 Task: Compose an email with the signature Jenna Lewis with the subject Confirmation of a promotion and the message As a heads up, we will need to reschedule the meeting for next week due to scheduling conflicts. from softage.5@softage.net to softage.1@softage.net, select the message and change font size to huge, align the email to right Send the email. Finally, move the email from Sent Items to the label Scholarship information
Action: Mouse moved to (102, 106)
Screenshot: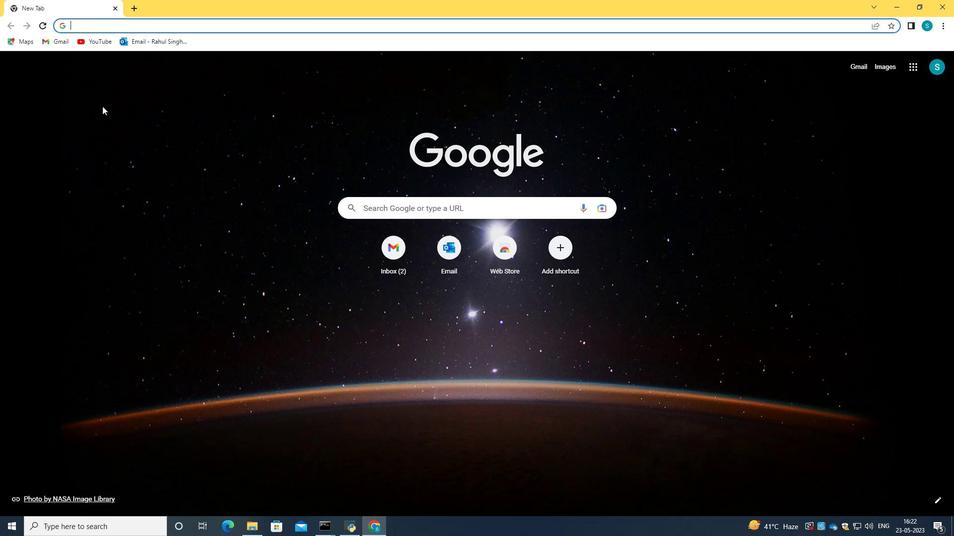 
Action: Key pressed <Key.cmd>
Screenshot: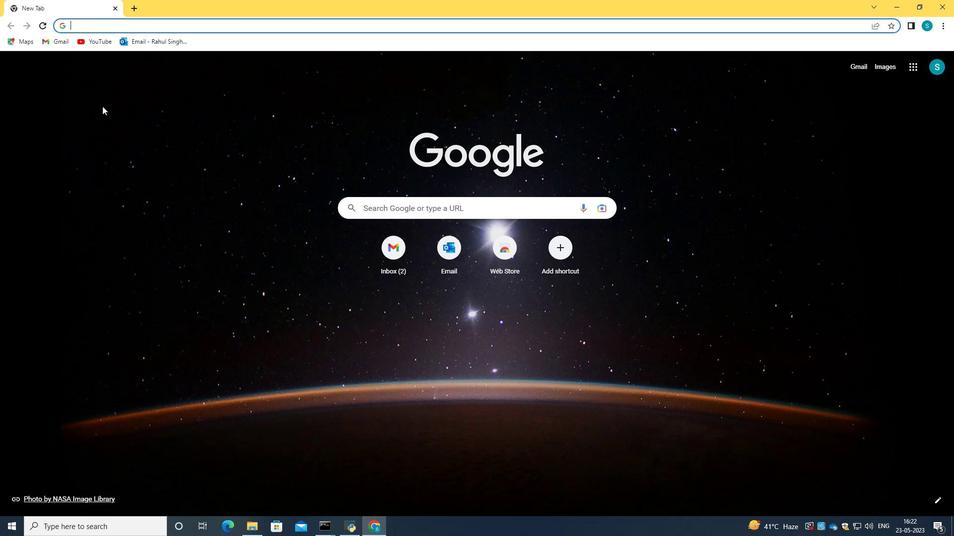 
Action: Mouse moved to (261, 97)
Screenshot: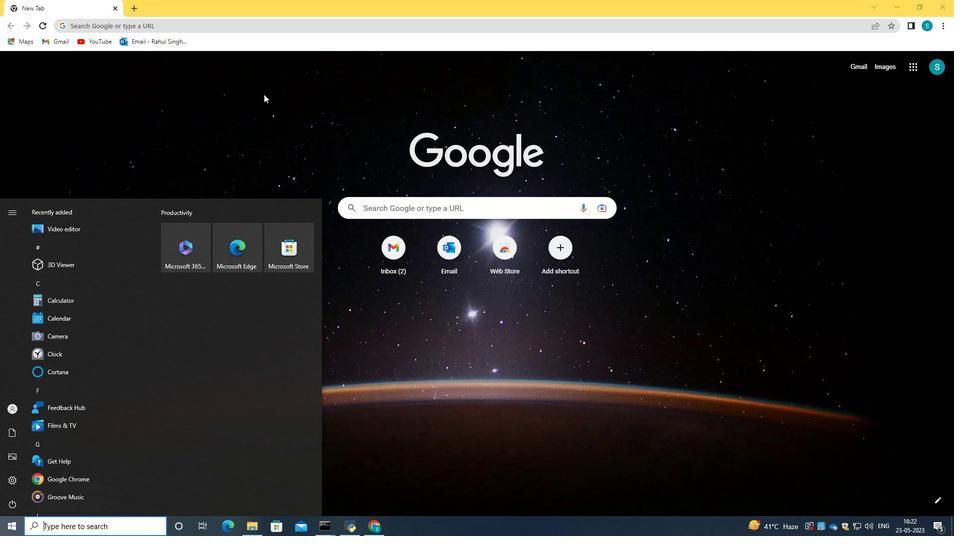 
Action: Mouse pressed left at (263, 95)
Screenshot: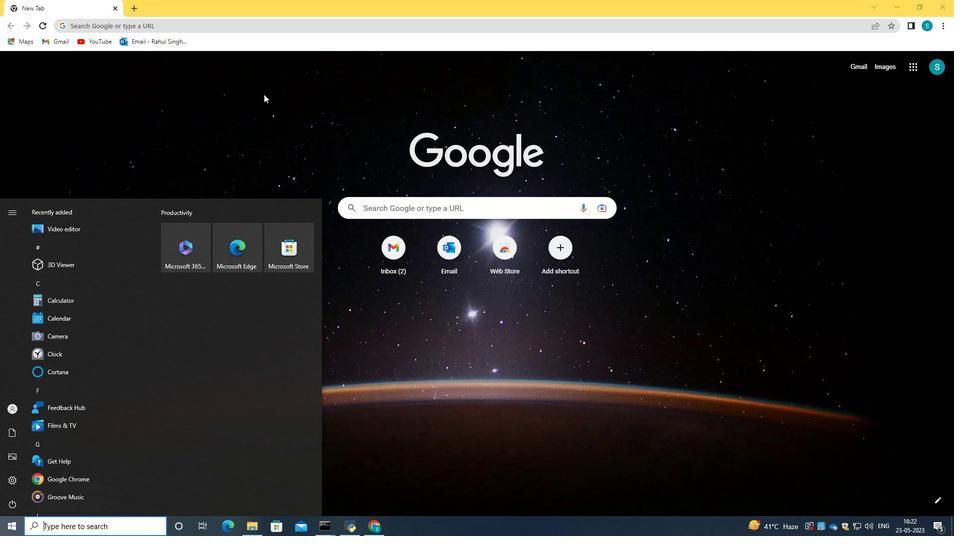 
Action: Mouse moved to (61, 37)
Screenshot: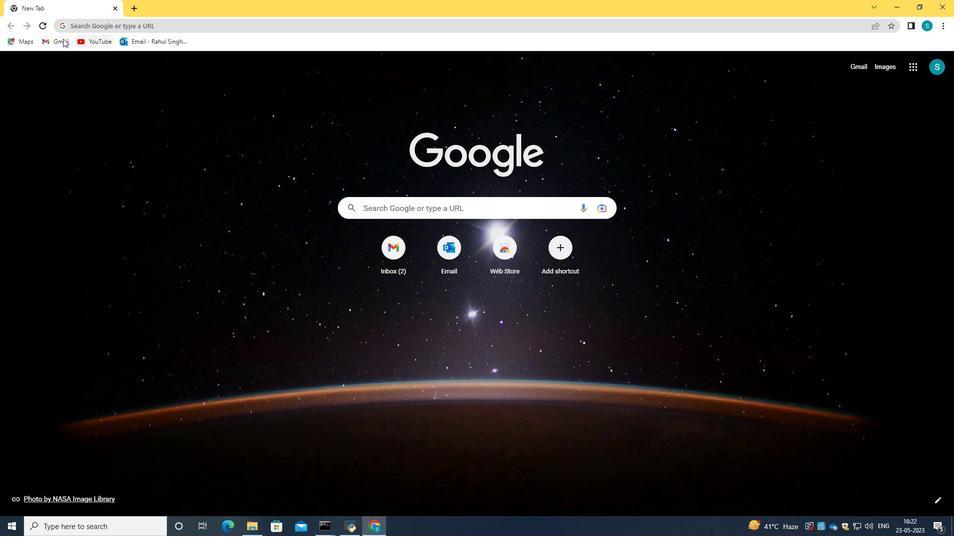 
Action: Mouse pressed left at (61, 37)
Screenshot: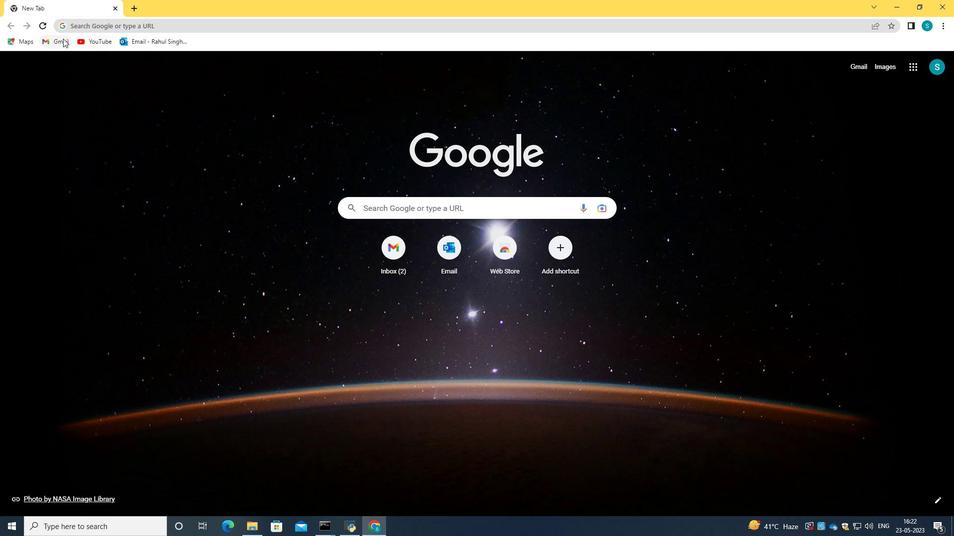 
Action: Mouse moved to (482, 158)
Screenshot: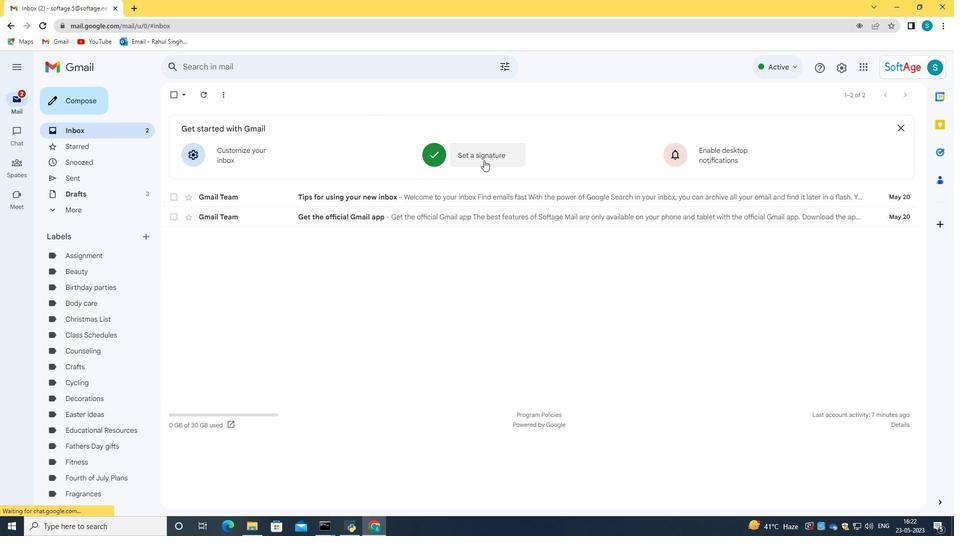 
Action: Mouse pressed left at (482, 158)
Screenshot: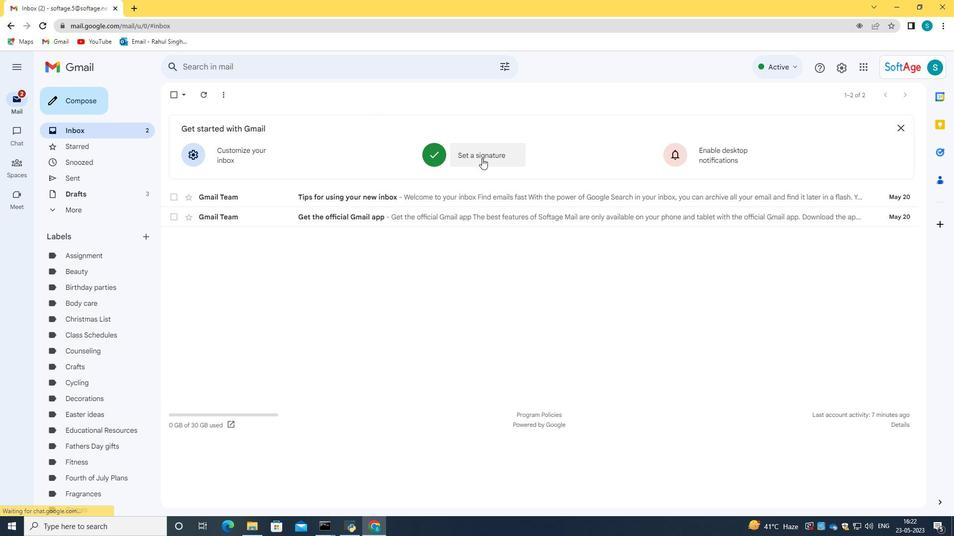 
Action: Mouse moved to (503, 239)
Screenshot: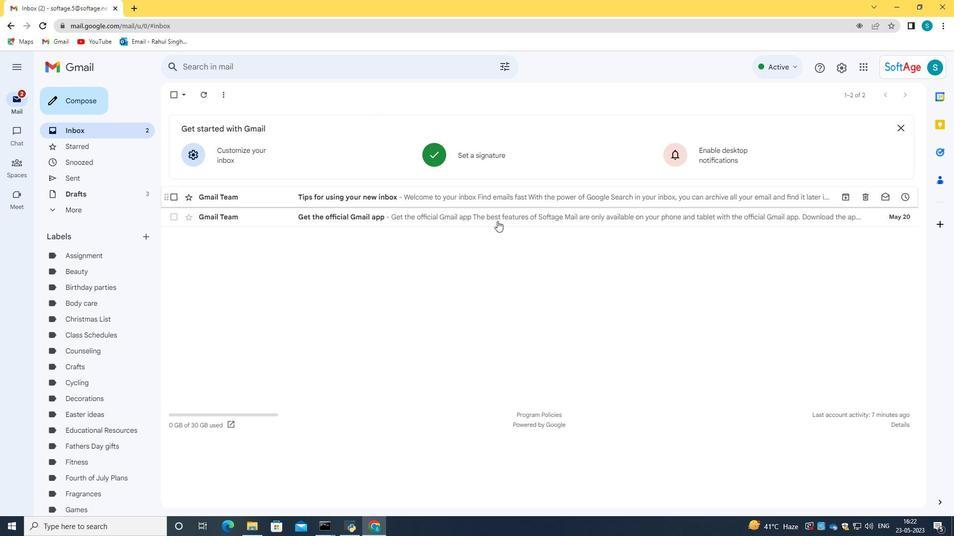 
Action: Mouse scrolled (503, 238) with delta (0, 0)
Screenshot: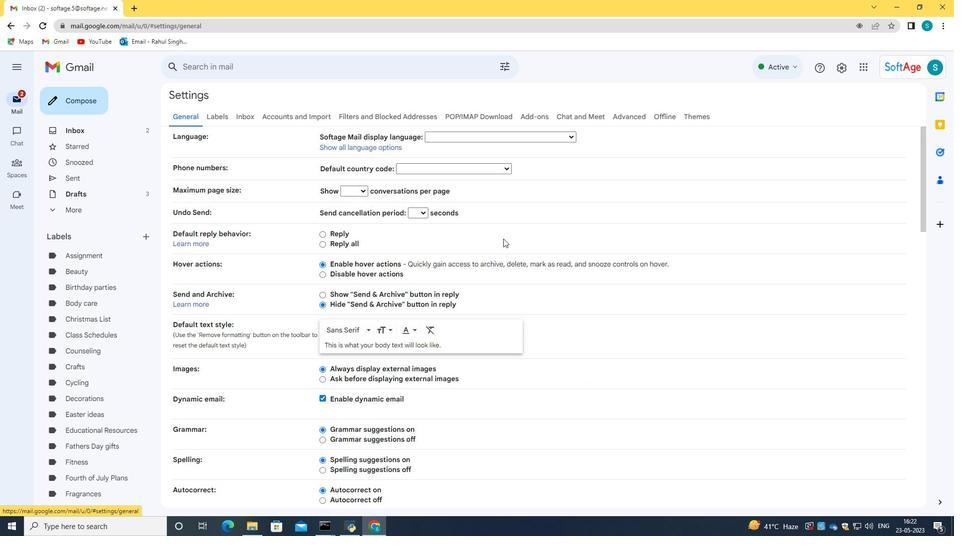 
Action: Mouse scrolled (503, 238) with delta (0, 0)
Screenshot: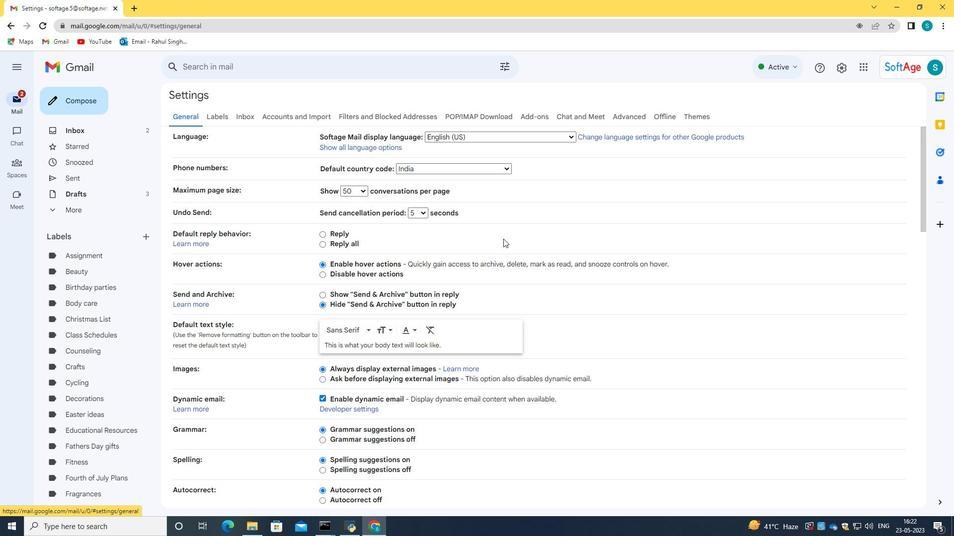 
Action: Mouse scrolled (503, 238) with delta (0, 0)
Screenshot: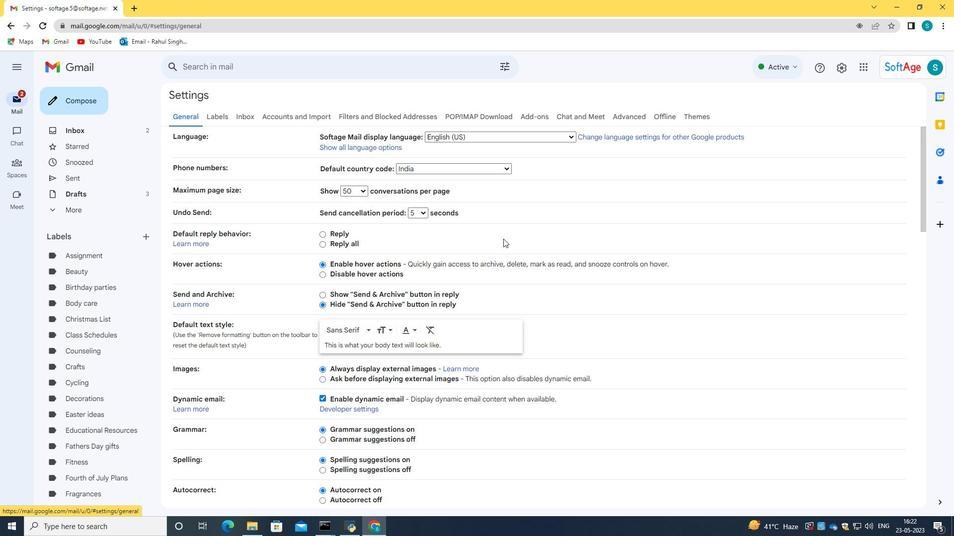 
Action: Mouse scrolled (503, 238) with delta (0, 0)
Screenshot: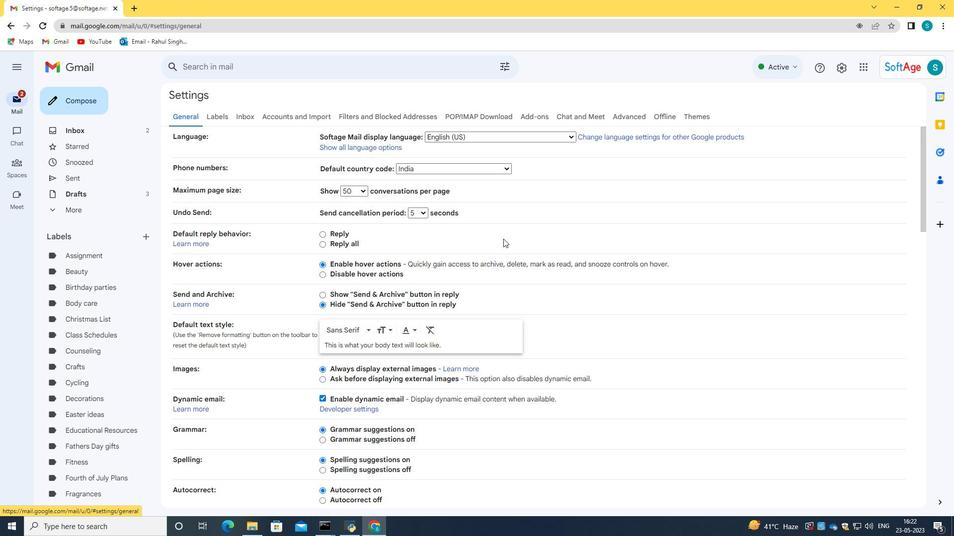 
Action: Mouse scrolled (503, 238) with delta (0, 0)
Screenshot: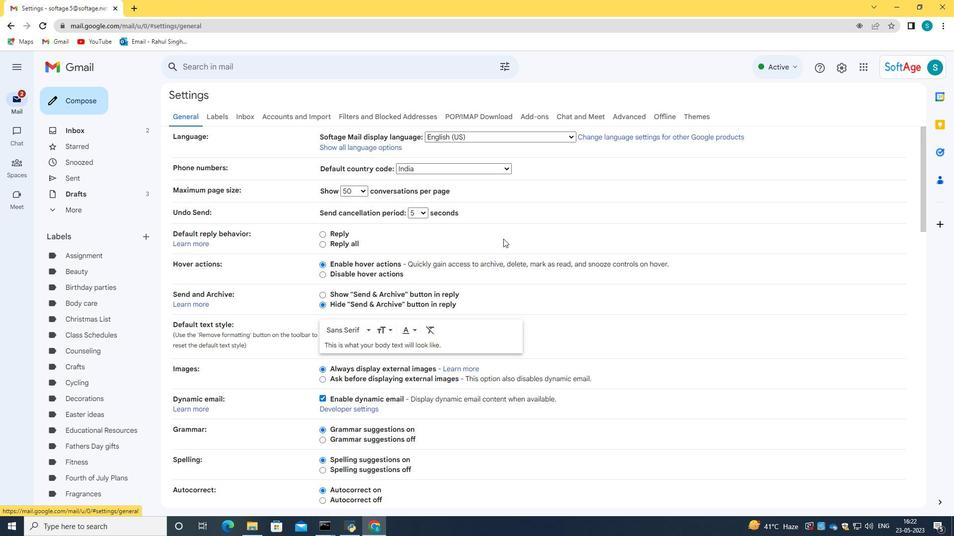 
Action: Mouse scrolled (503, 238) with delta (0, 0)
Screenshot: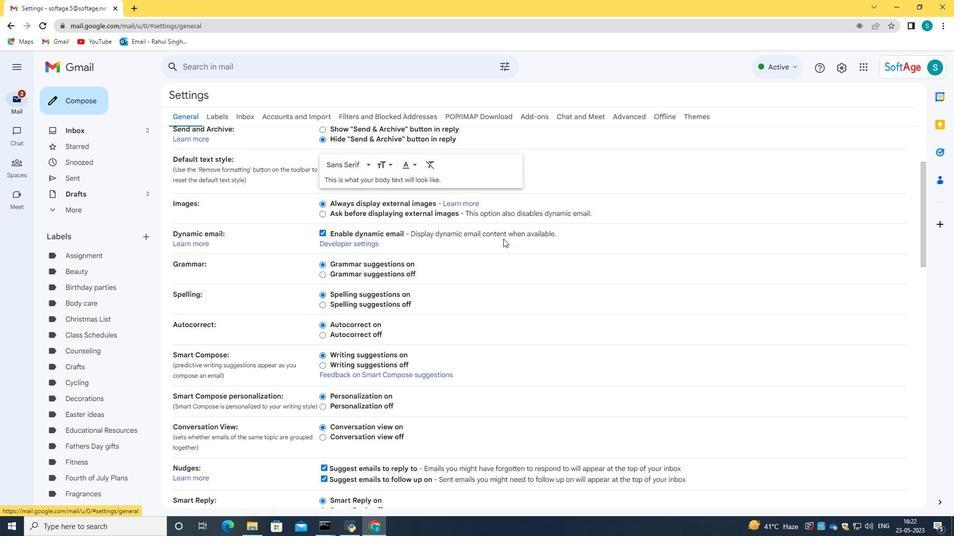 
Action: Mouse scrolled (503, 238) with delta (0, 0)
Screenshot: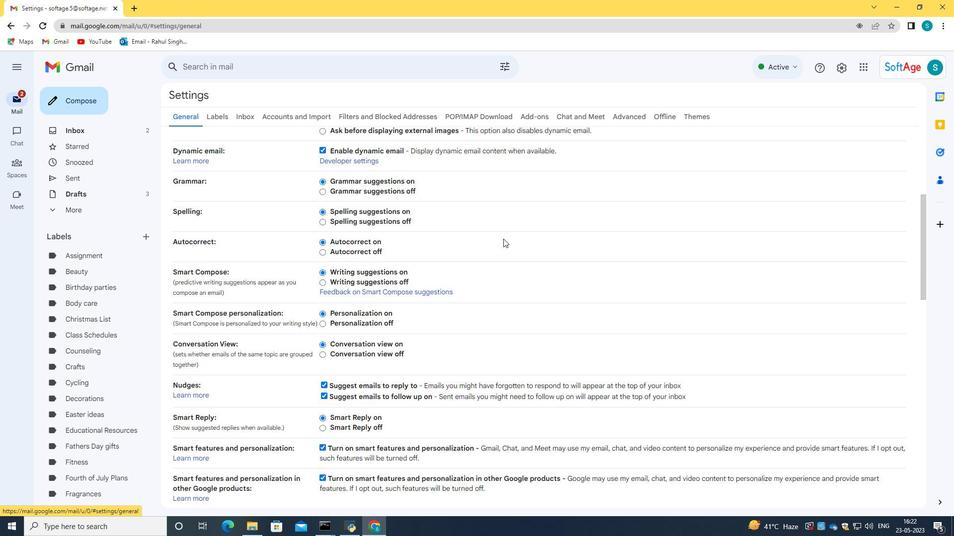 
Action: Mouse scrolled (503, 238) with delta (0, 0)
Screenshot: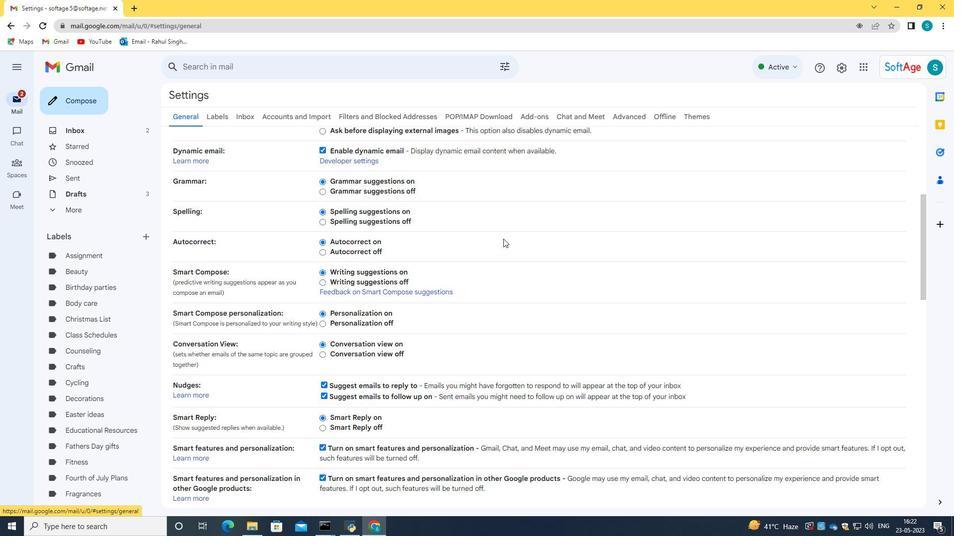
Action: Mouse scrolled (503, 238) with delta (0, 0)
Screenshot: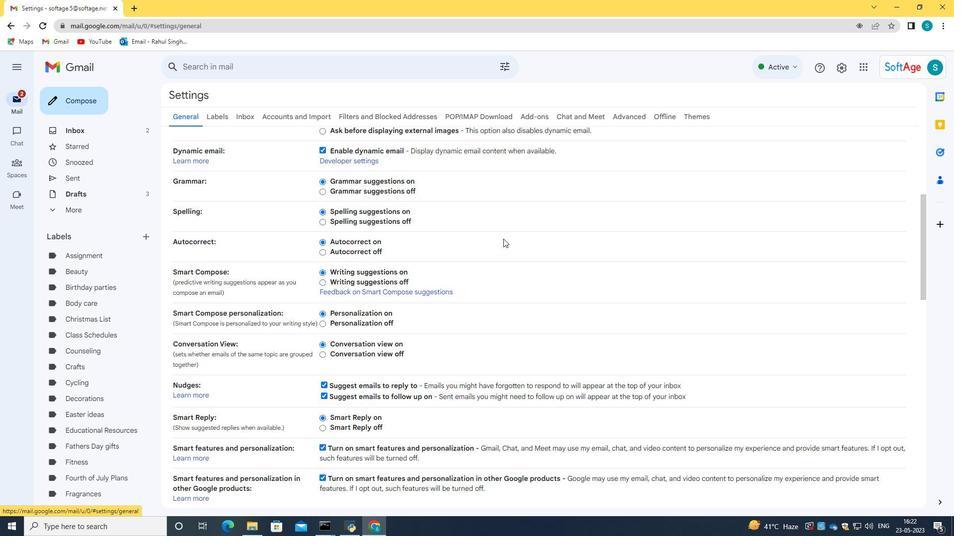 
Action: Mouse scrolled (503, 238) with delta (0, 0)
Screenshot: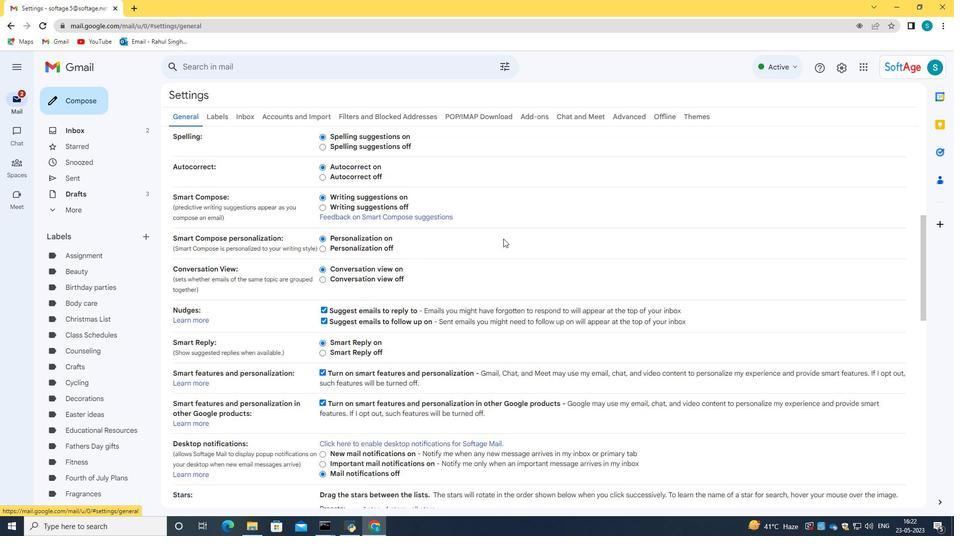 
Action: Mouse scrolled (503, 238) with delta (0, 0)
Screenshot: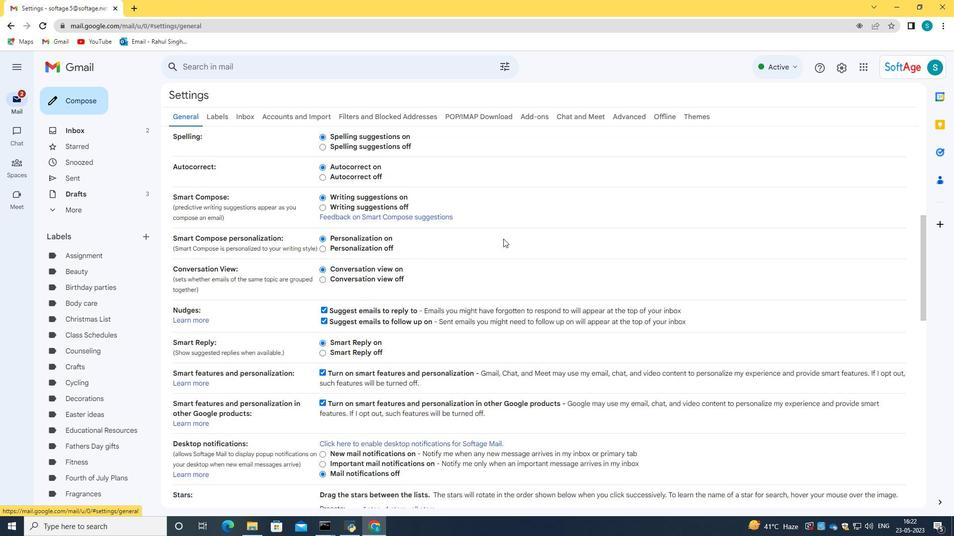 
Action: Mouse scrolled (503, 238) with delta (0, 0)
Screenshot: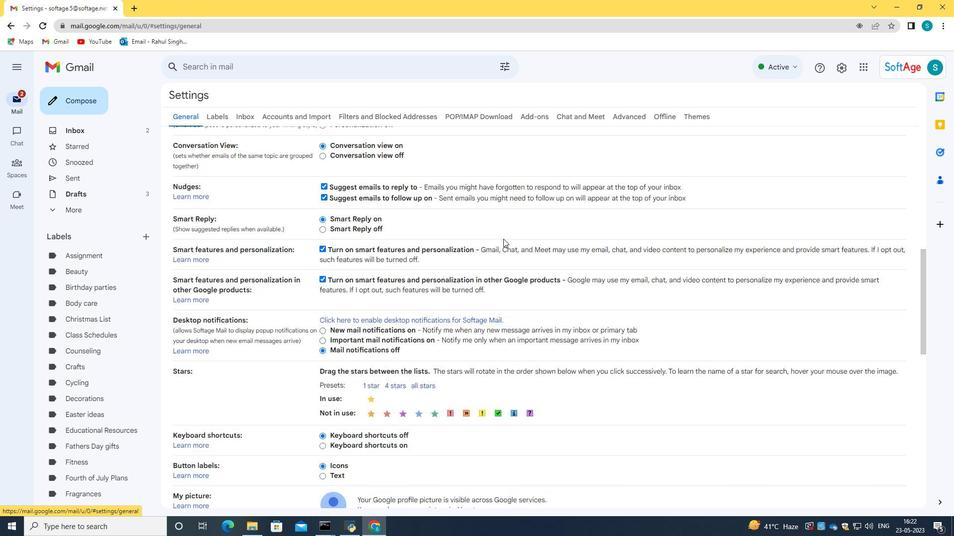 
Action: Mouse moved to (450, 452)
Screenshot: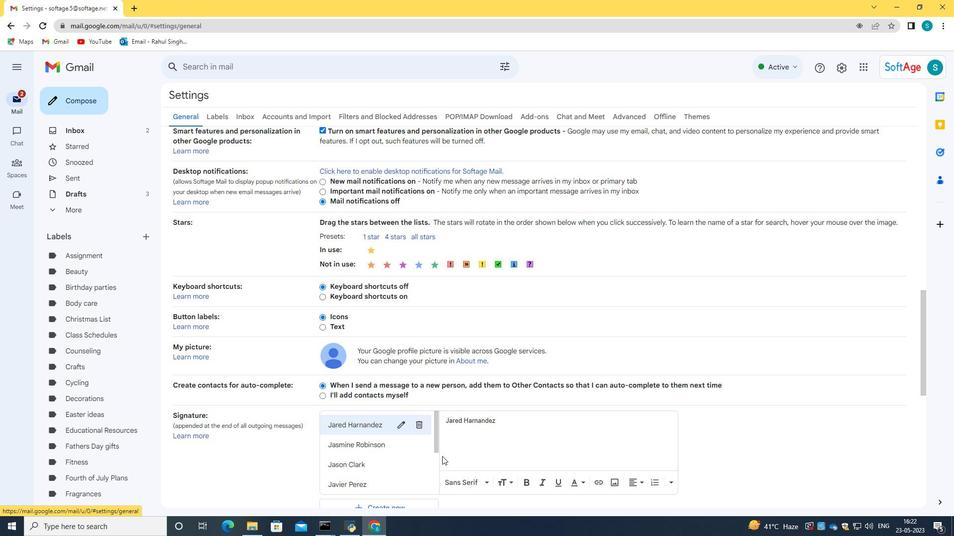 
Action: Mouse scrolled (450, 451) with delta (0, 0)
Screenshot: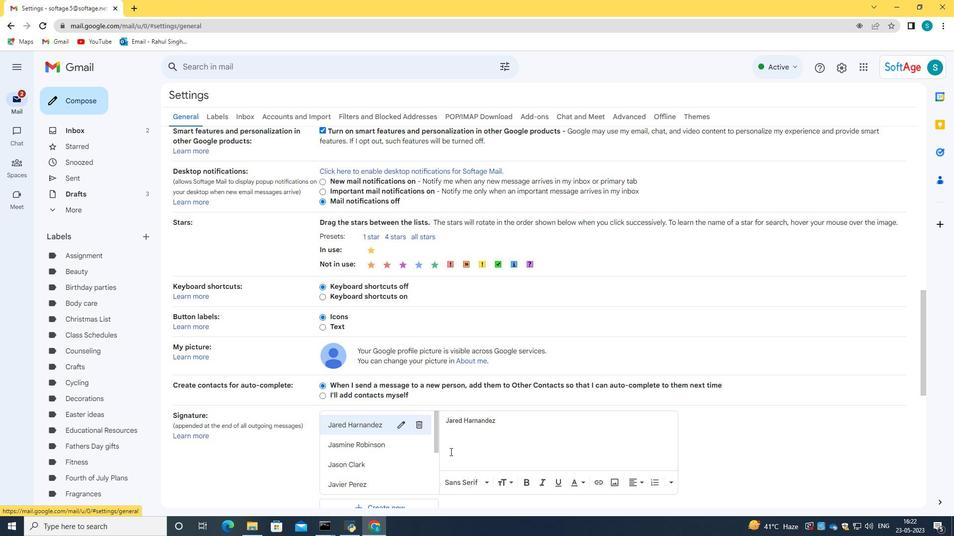 
Action: Mouse moved to (395, 457)
Screenshot: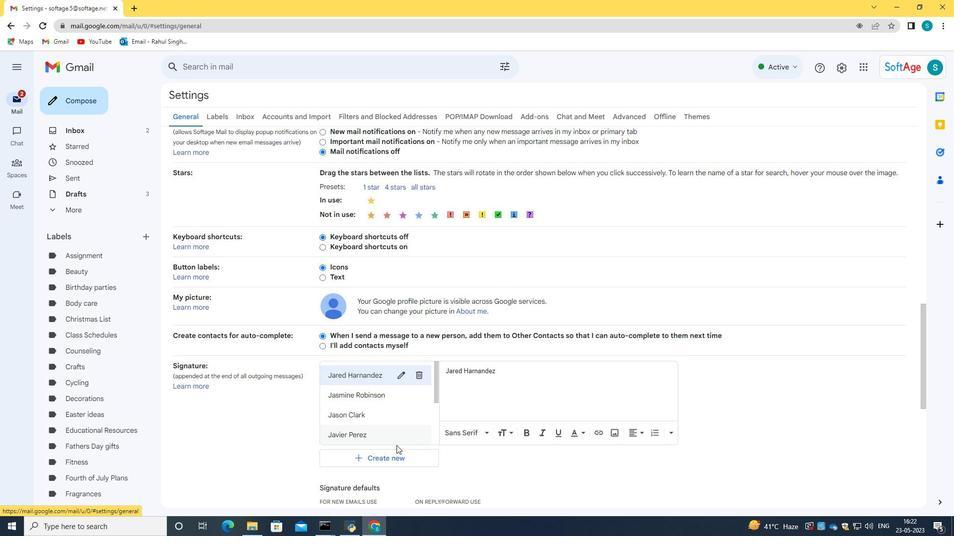 
Action: Mouse pressed left at (395, 457)
Screenshot: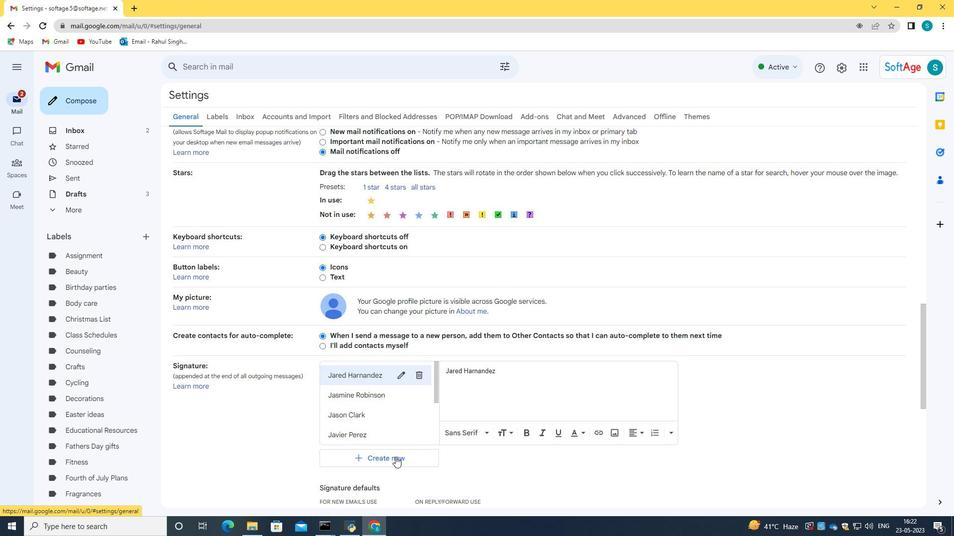 
Action: Mouse moved to (466, 281)
Screenshot: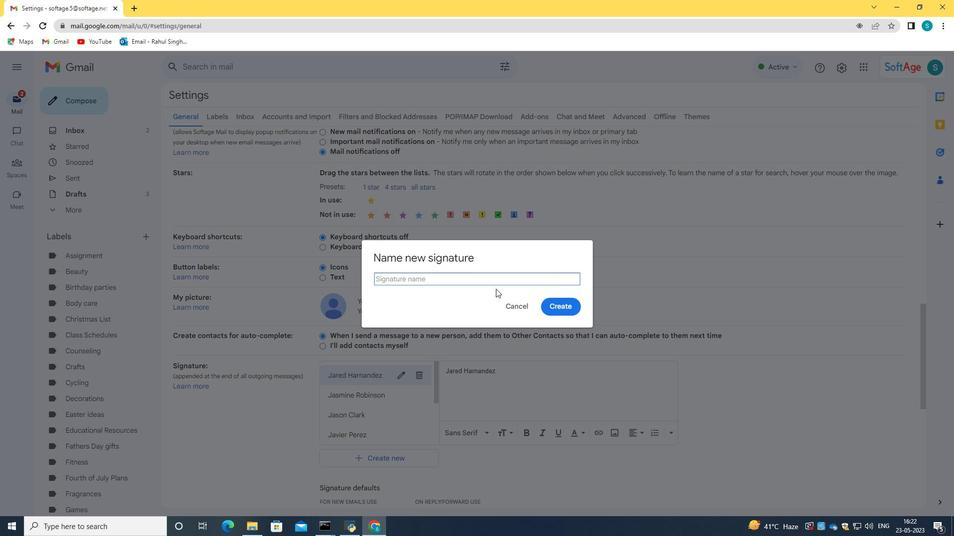 
Action: Key pressed <Key.caps_lock>J<Key.caps_lock>enna<Key.space><Key.caps_lock>L<Key.caps_lock>ewis
Screenshot: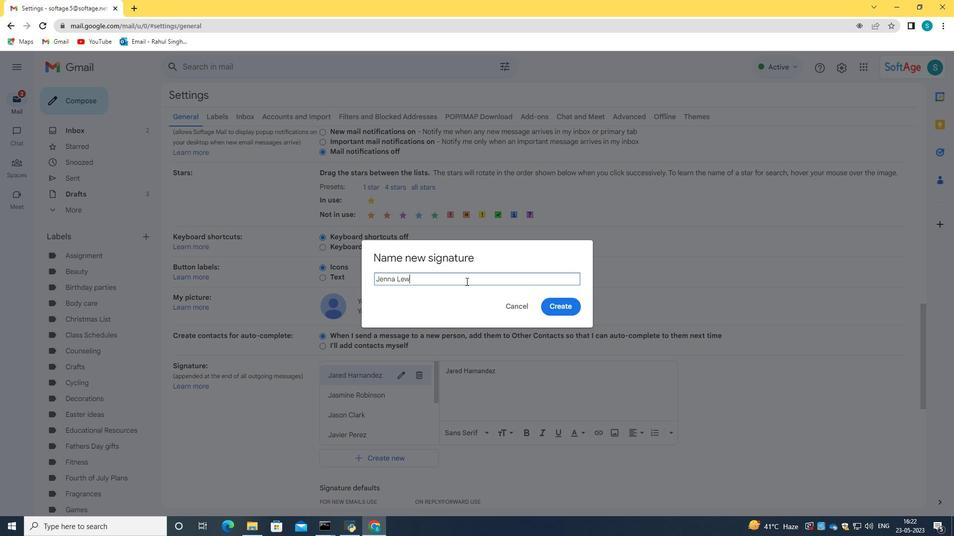 
Action: Mouse moved to (573, 310)
Screenshot: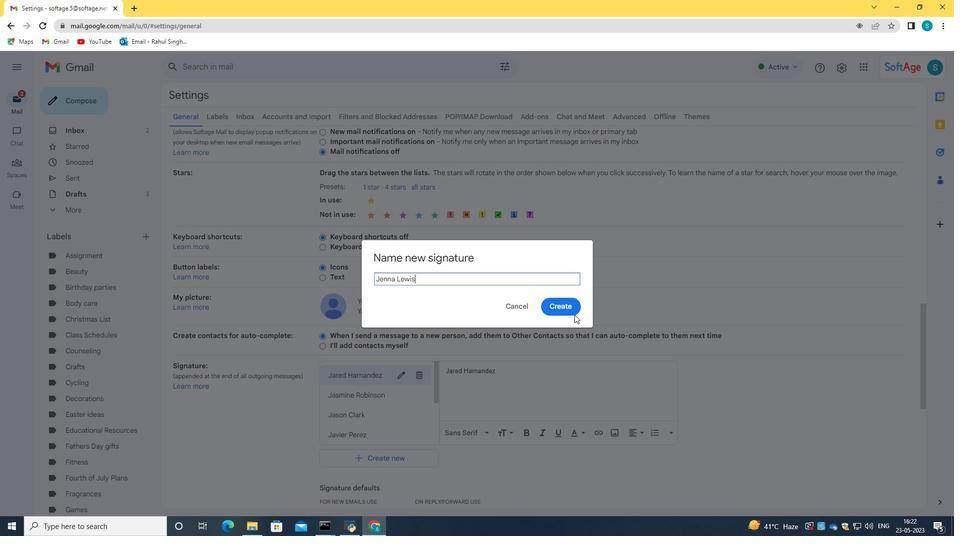 
Action: Mouse pressed left at (573, 310)
Screenshot: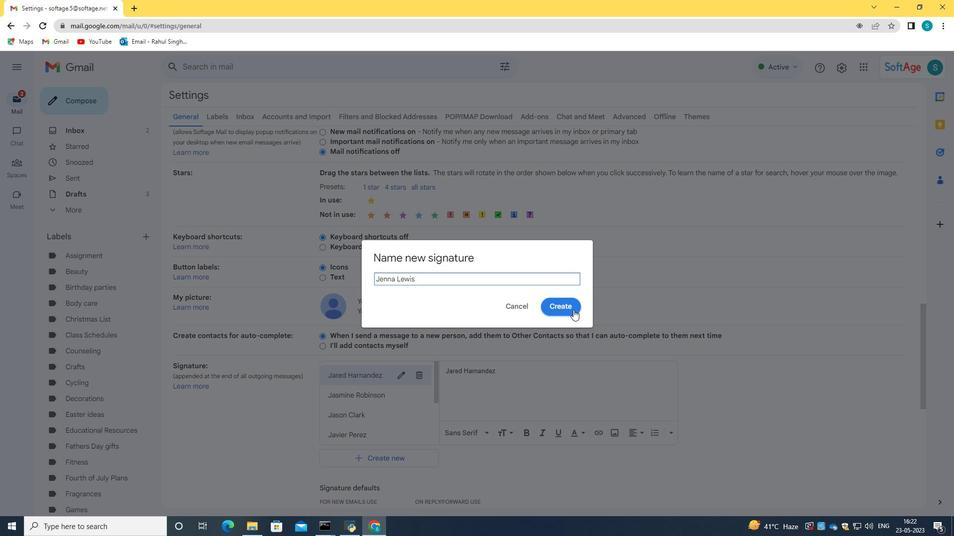 
Action: Mouse moved to (501, 377)
Screenshot: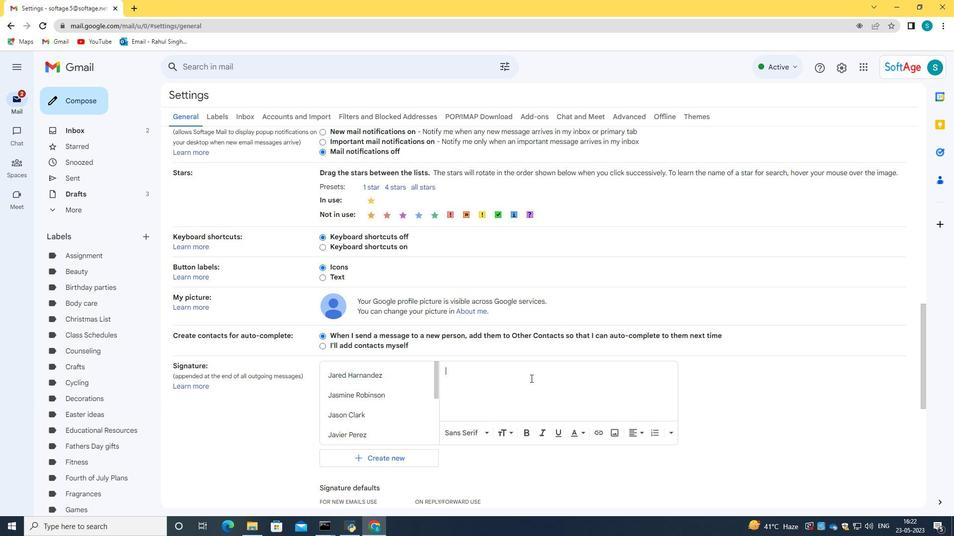 
Action: Mouse pressed left at (501, 377)
Screenshot: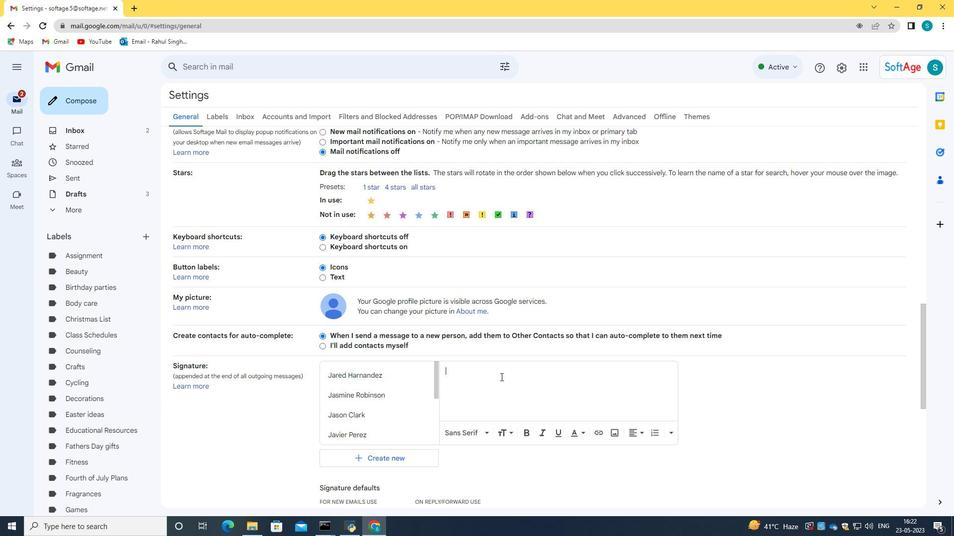 
Action: Key pressed <Key.caps_lock>J<Key.caps_lock>enna<Key.space><Key.caps_lock>L<Key.caps_lock>ewis
Screenshot: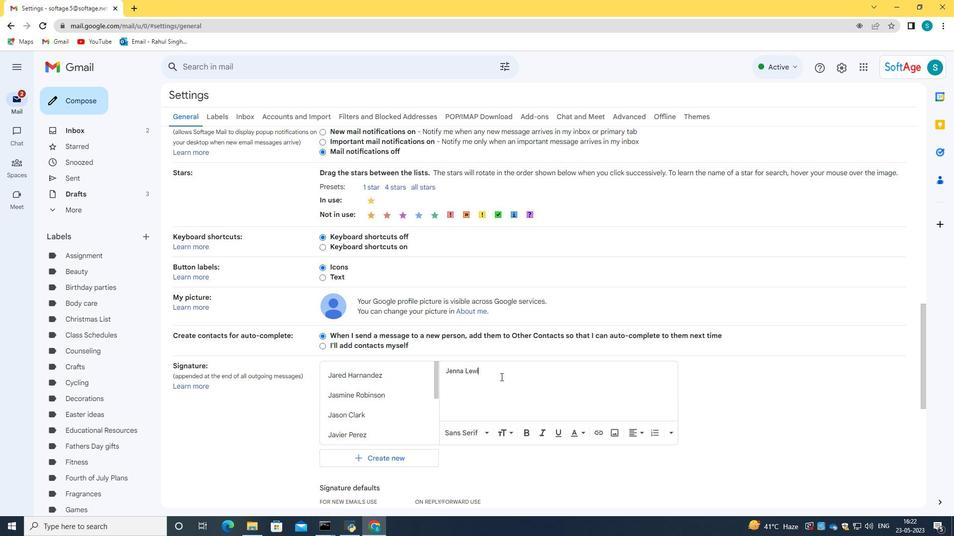 
Action: Mouse moved to (508, 376)
Screenshot: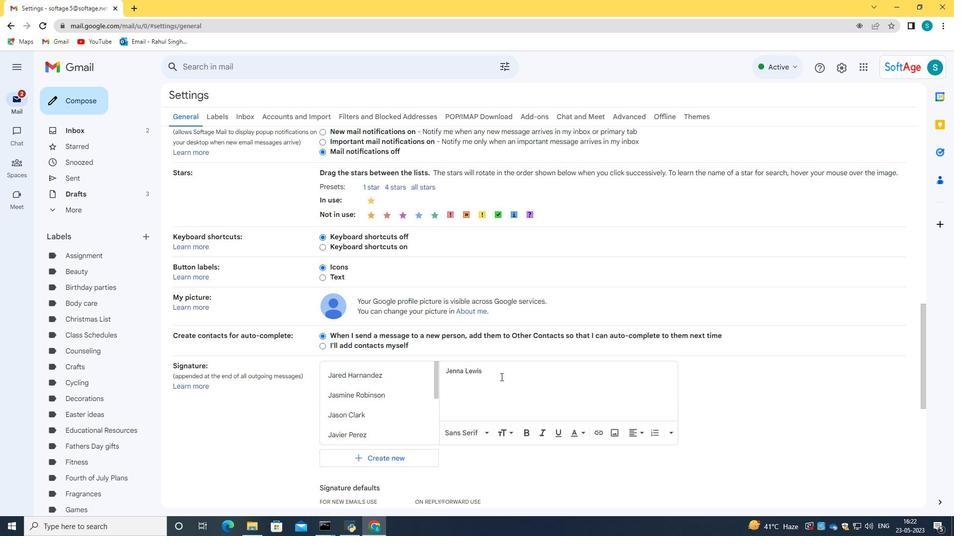 
Action: Mouse scrolled (508, 375) with delta (0, 0)
Screenshot: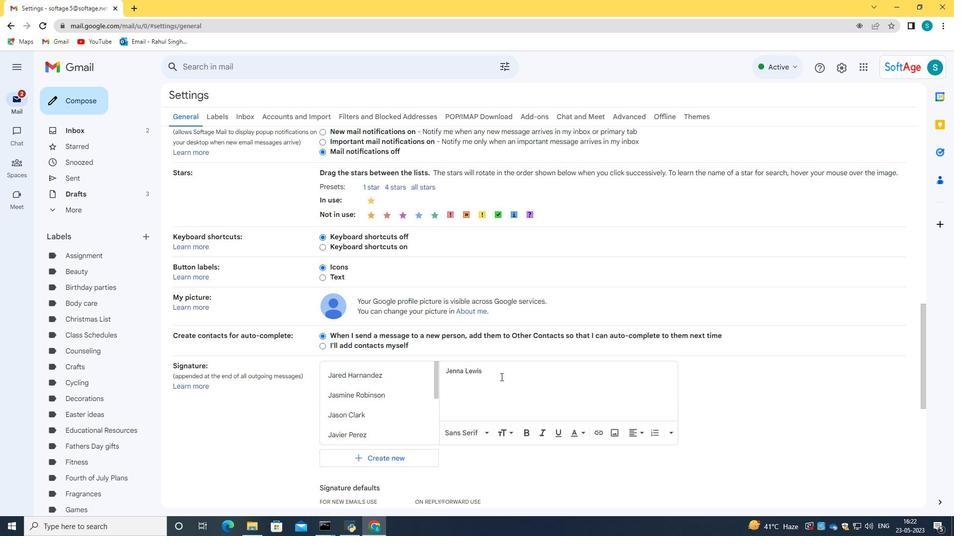 
Action: Mouse scrolled (508, 375) with delta (0, 0)
Screenshot: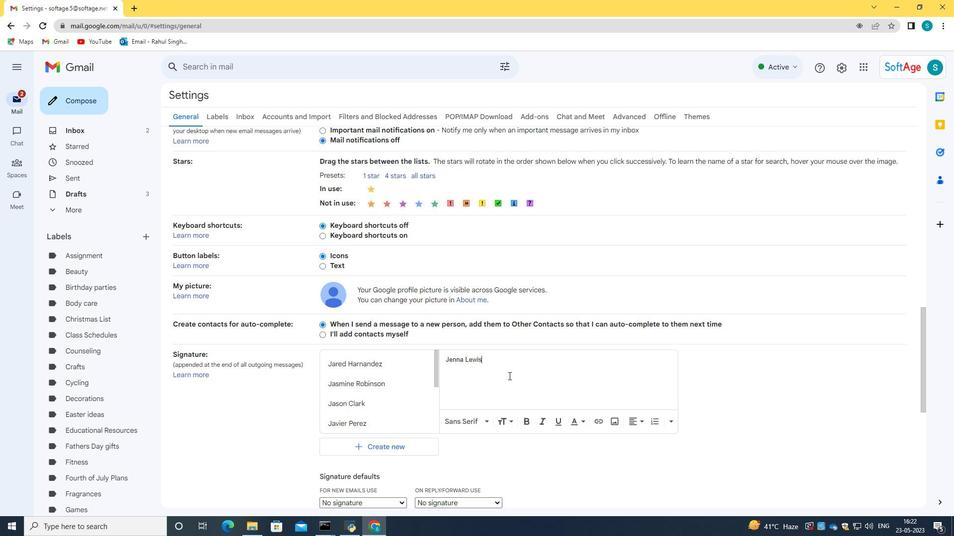 
Action: Mouse scrolled (508, 375) with delta (0, 0)
Screenshot: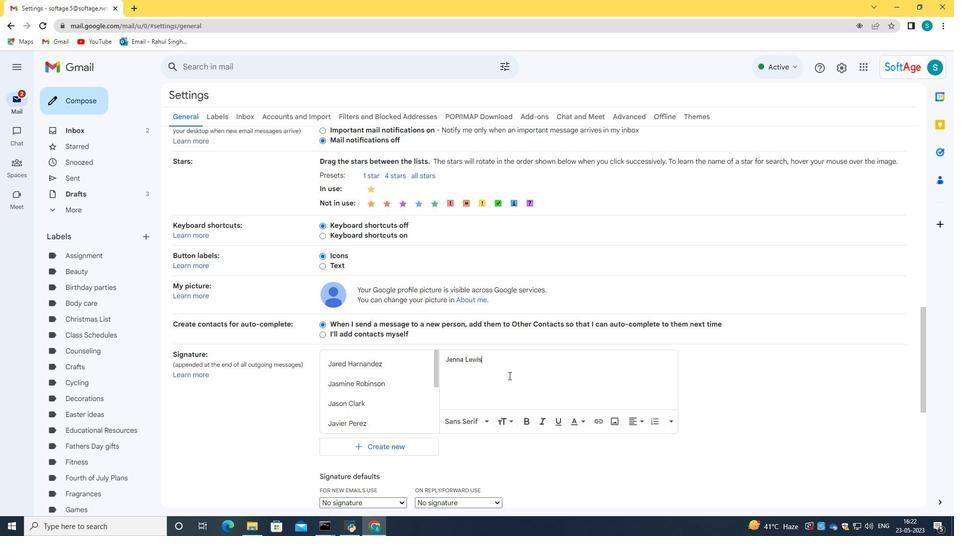 
Action: Mouse scrolled (508, 375) with delta (0, 0)
Screenshot: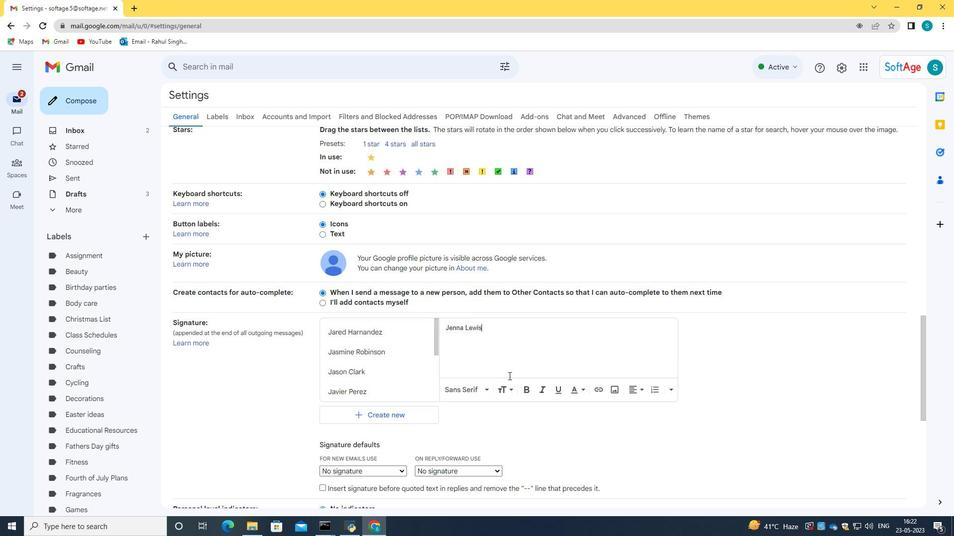 
Action: Mouse scrolled (508, 375) with delta (0, 0)
Screenshot: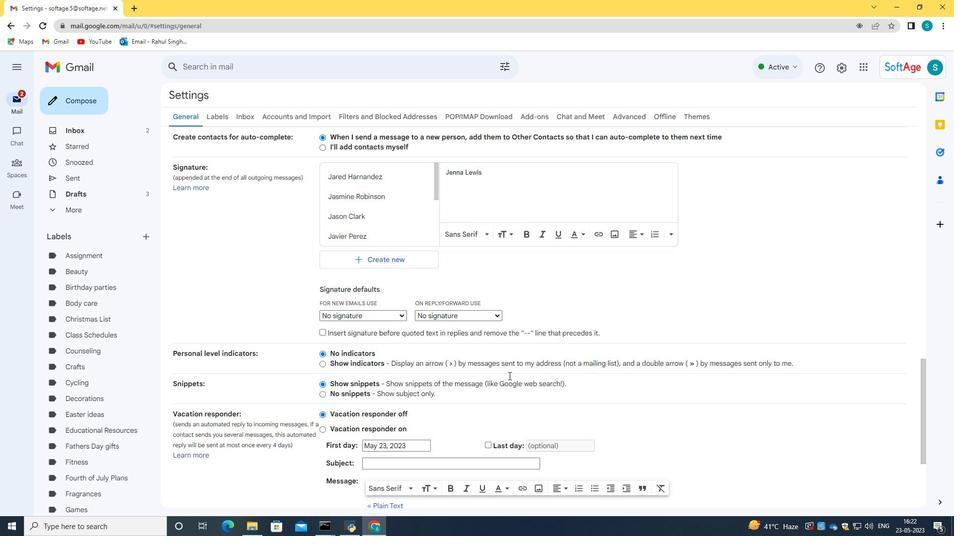 
Action: Mouse scrolled (508, 375) with delta (0, 0)
Screenshot: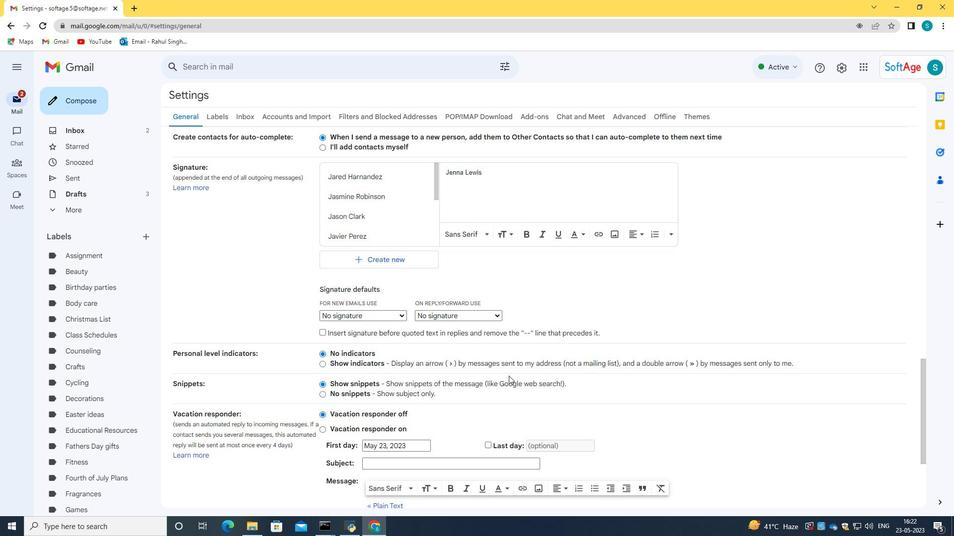 
Action: Mouse scrolled (508, 375) with delta (0, 0)
Screenshot: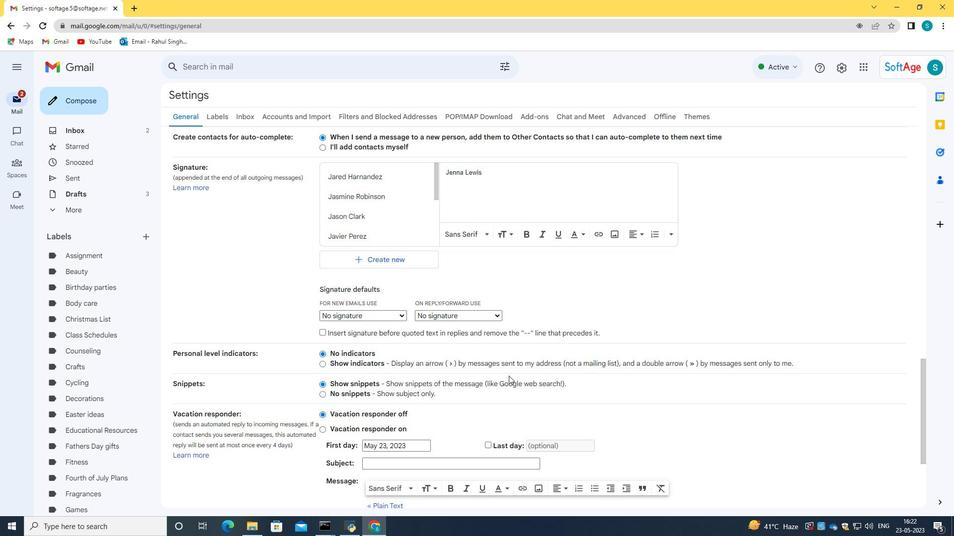
Action: Mouse moved to (520, 464)
Screenshot: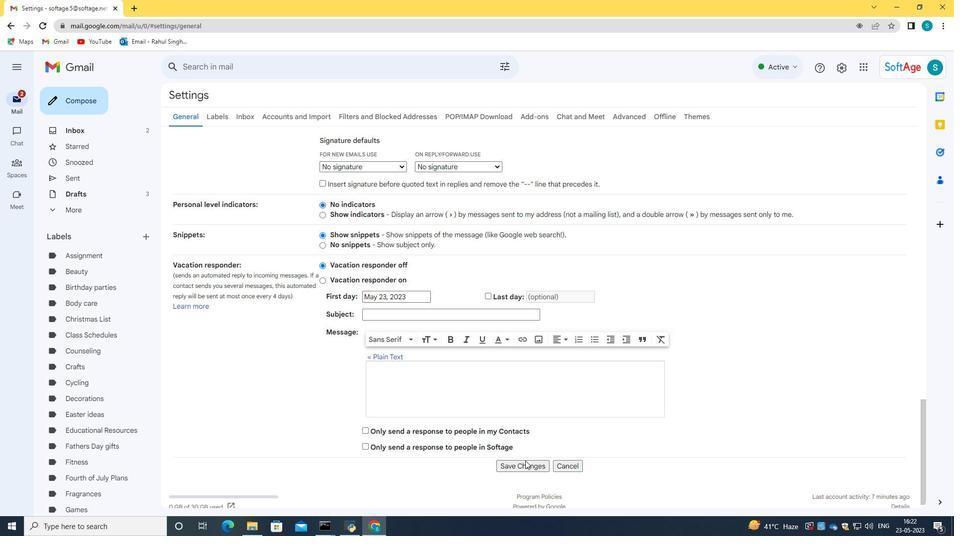 
Action: Mouse pressed left at (520, 464)
Screenshot: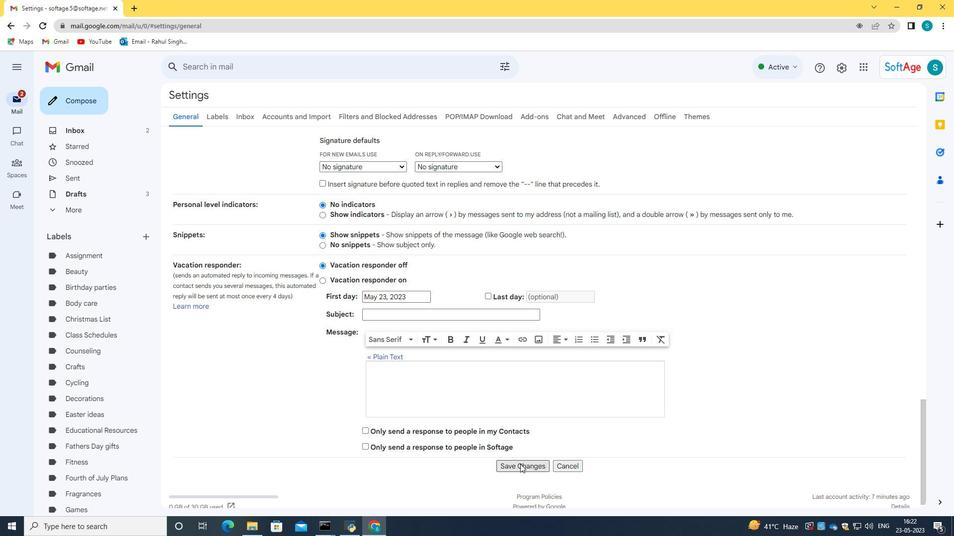 
Action: Mouse moved to (77, 99)
Screenshot: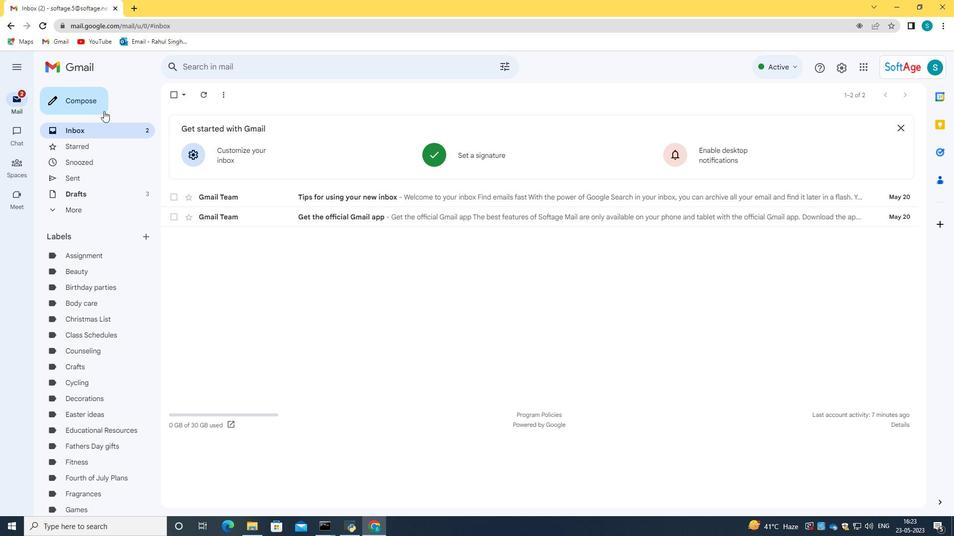 
Action: Mouse pressed left at (77, 99)
Screenshot: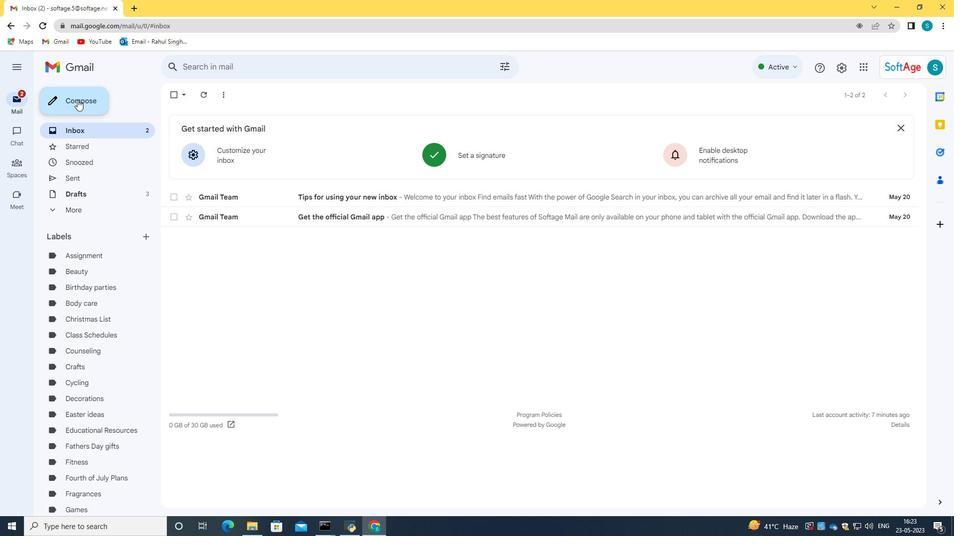 
Action: Mouse moved to (899, 219)
Screenshot: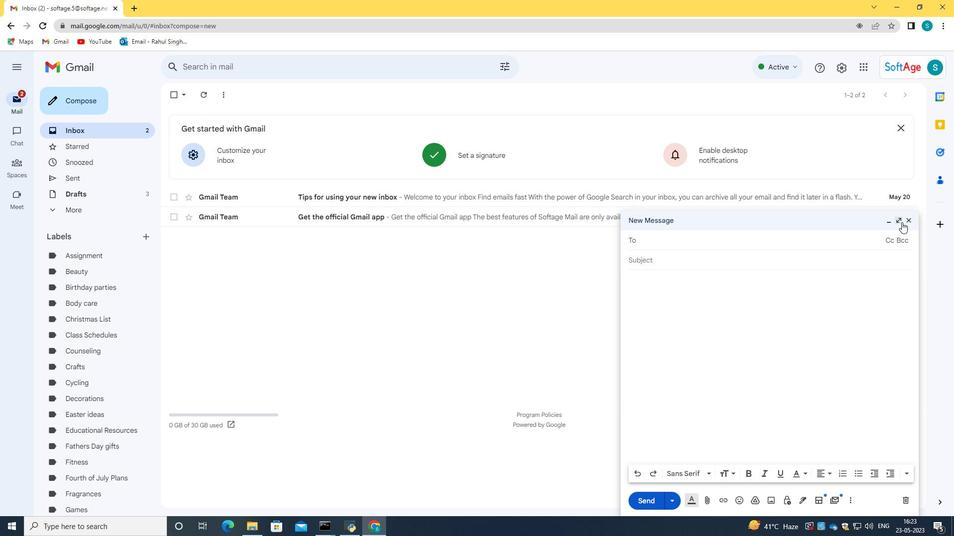 
Action: Mouse pressed left at (899, 219)
Screenshot: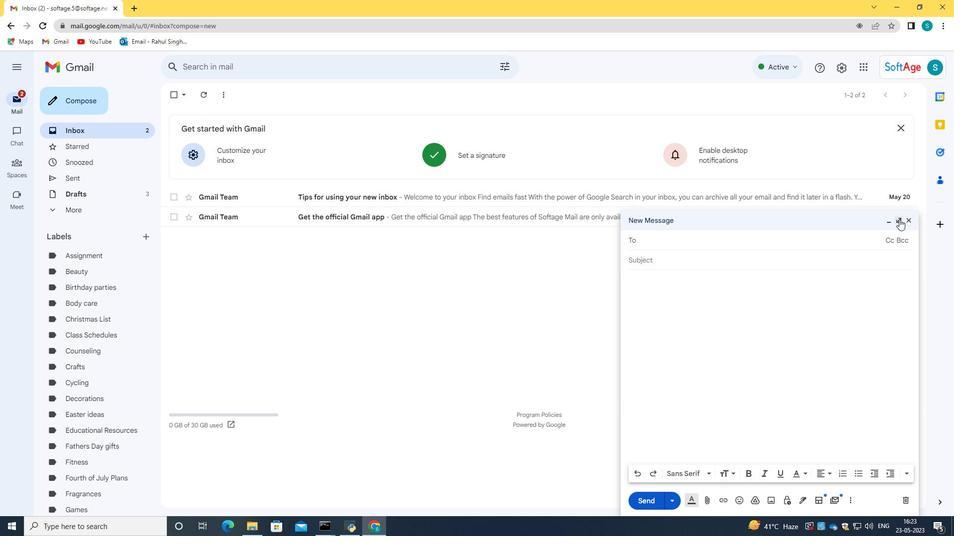 
Action: Mouse moved to (253, 485)
Screenshot: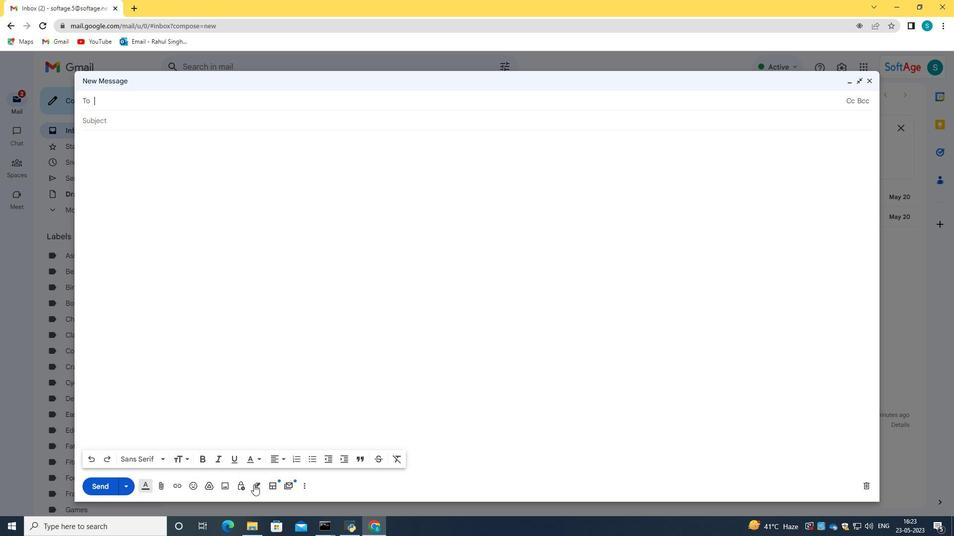 
Action: Mouse pressed left at (253, 485)
Screenshot: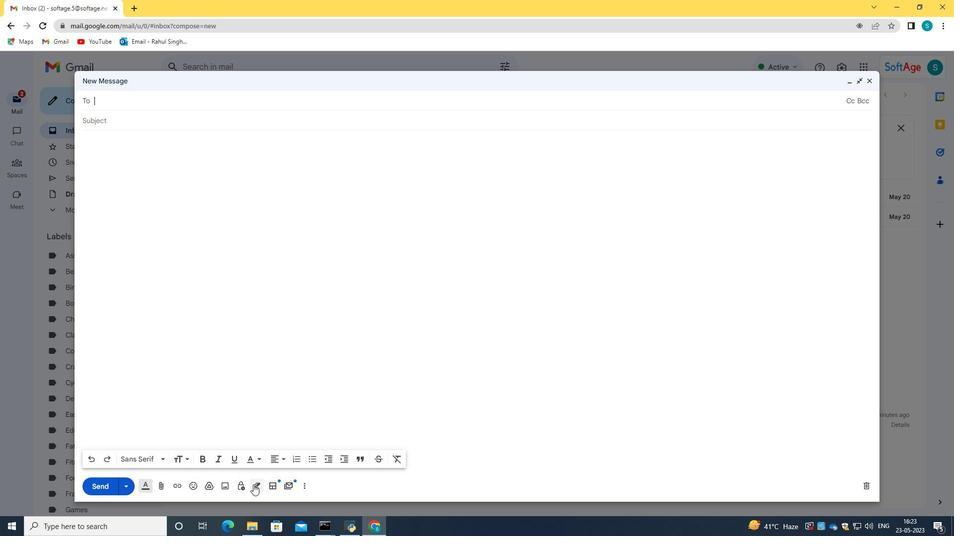 
Action: Mouse moved to (290, 470)
Screenshot: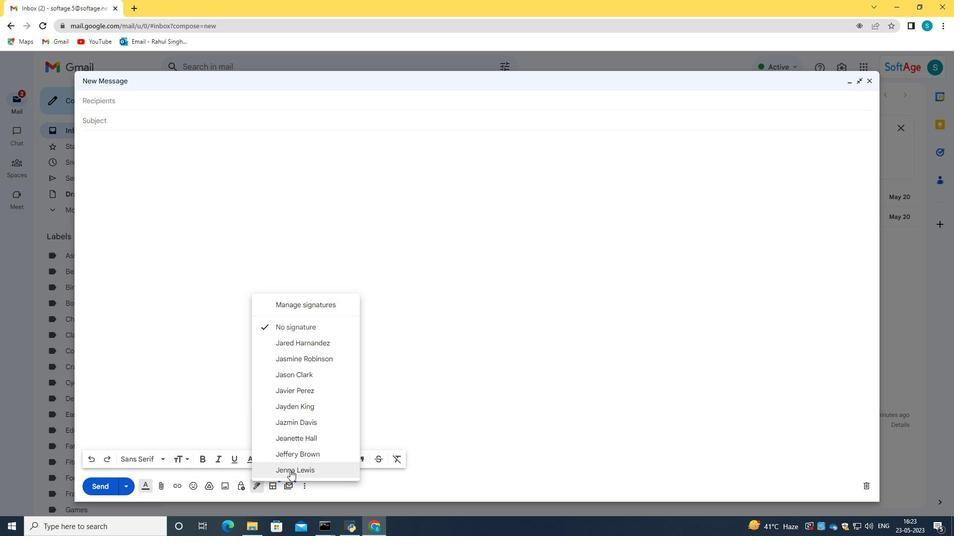 
Action: Mouse pressed left at (290, 470)
Screenshot: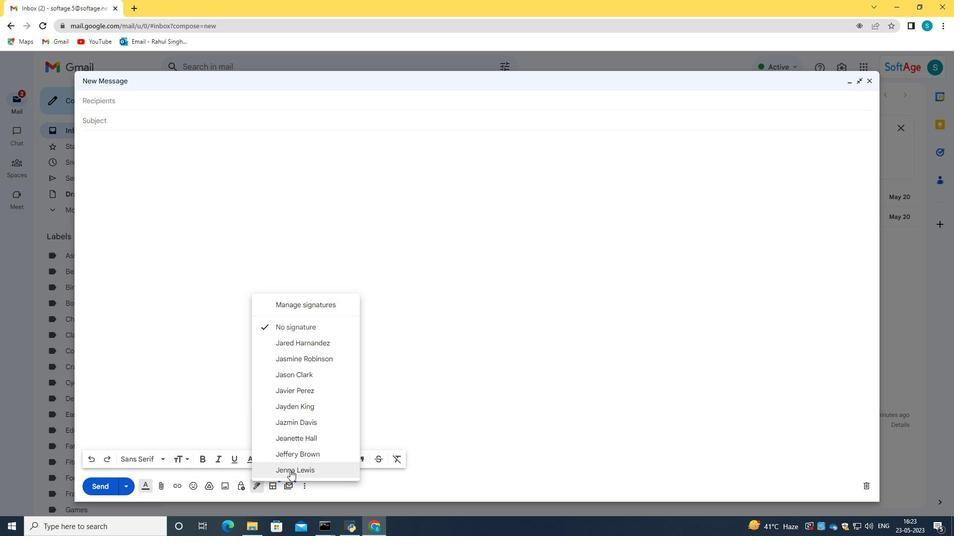 
Action: Mouse moved to (129, 127)
Screenshot: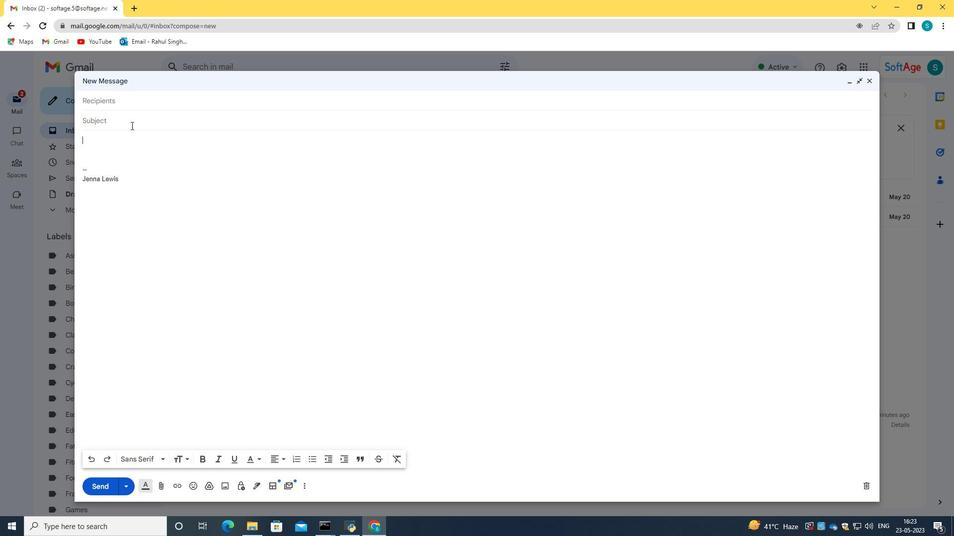 
Action: Mouse pressed left at (129, 127)
Screenshot: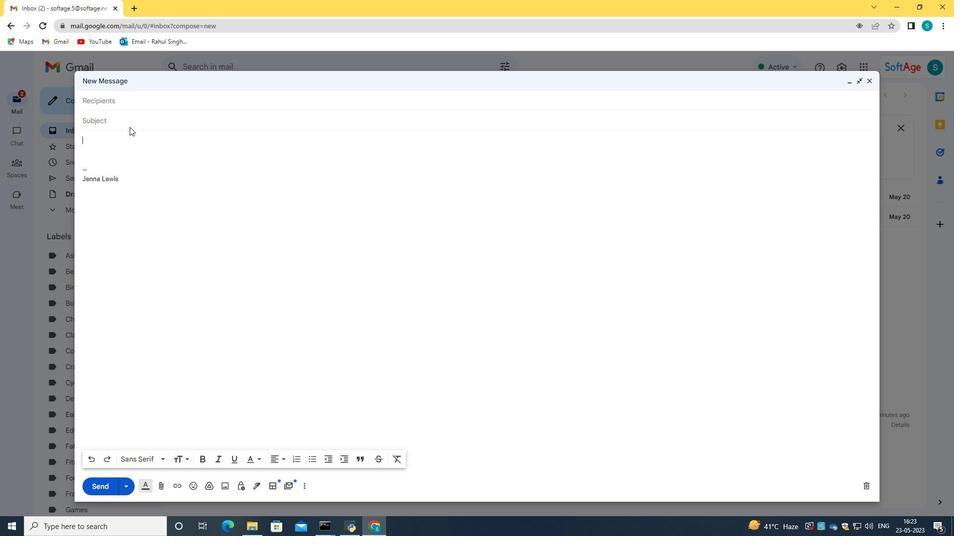 
Action: Mouse moved to (129, 126)
Screenshot: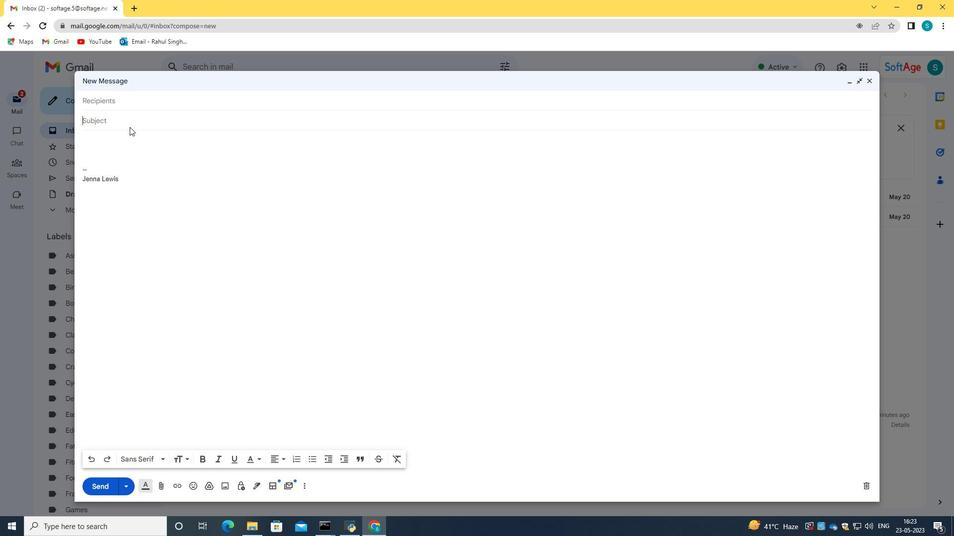 
Action: Key pressed <Key.caps_lock>C<Key.caps_lock>onfirmation<Key.space>of<Key.space>a<Key.space>promotion<Key.space>an<Key.backspace><Key.backspace>
Screenshot: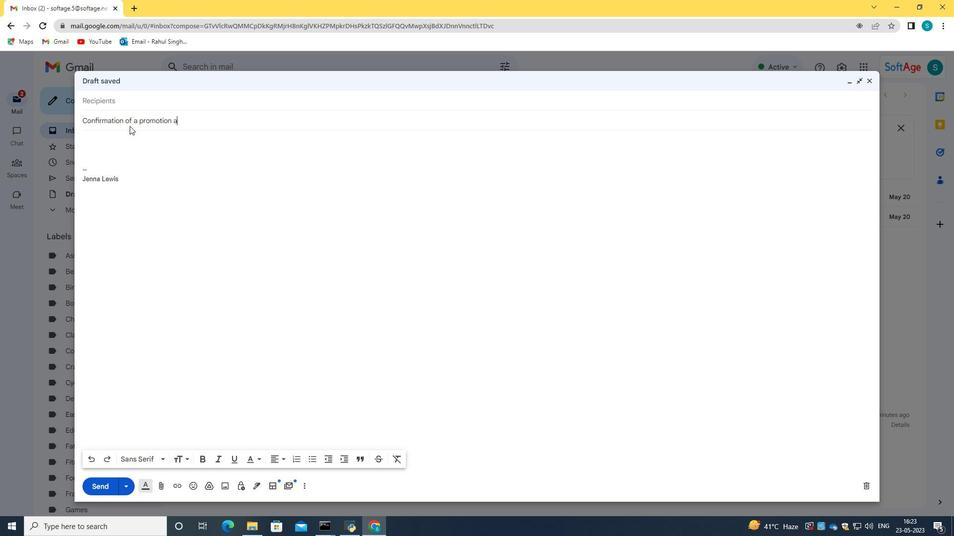 
Action: Mouse moved to (101, 133)
Screenshot: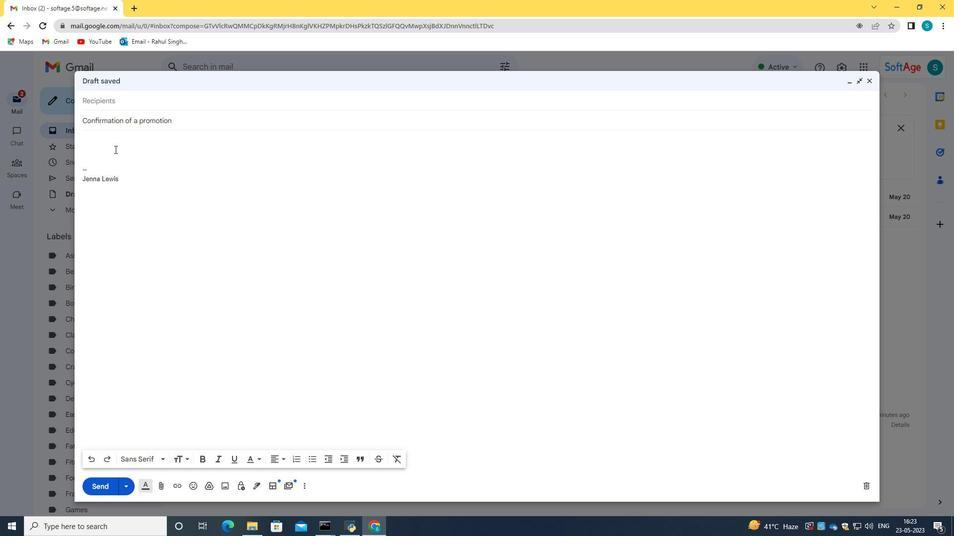 
Action: Mouse pressed left at (101, 133)
Screenshot: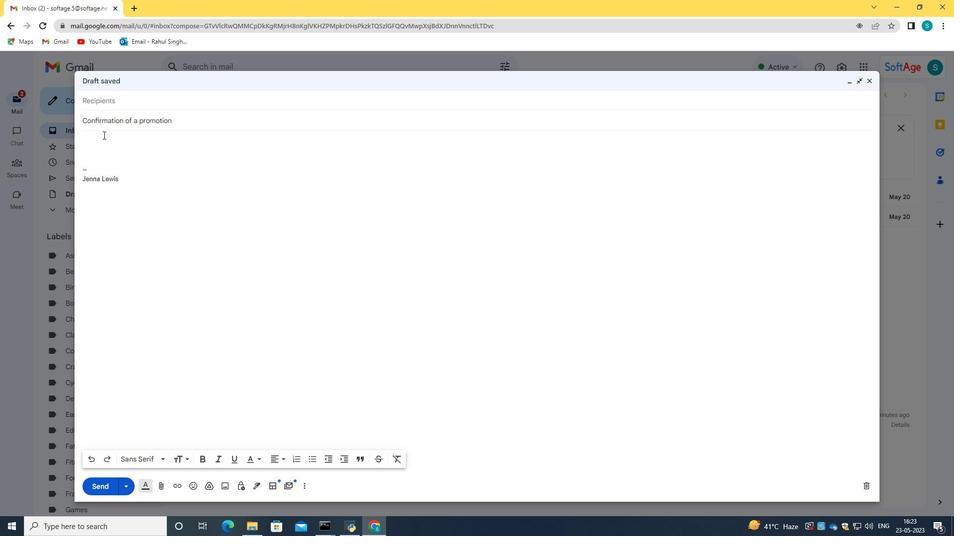 
Action: Mouse moved to (101, 138)
Screenshot: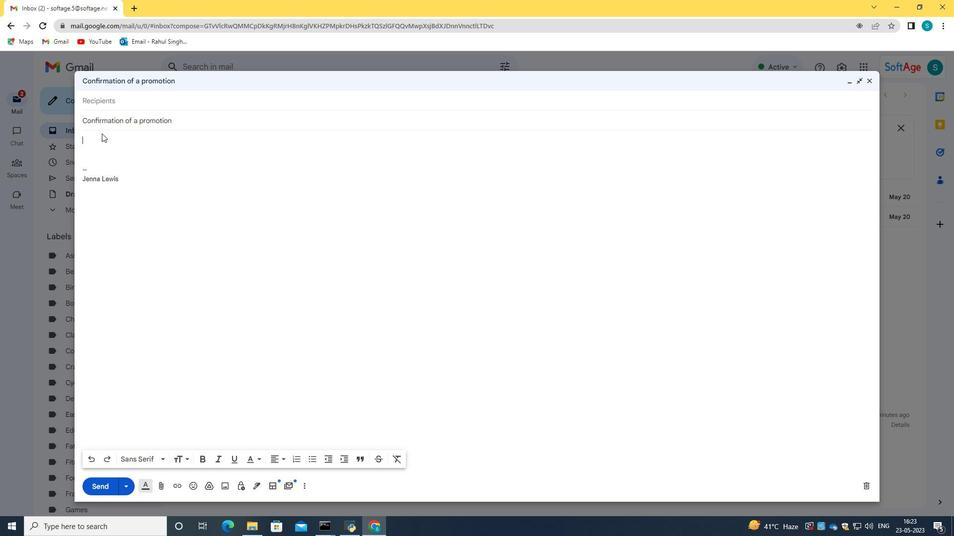 
Action: Key pressed <Key.caps_lock>AS<Key.space>A<Key.space><Key.backspace><Key.backspace><Key.backspace><Key.backspace><Key.caps_lock>s<Key.space>a<Key.space>heads<Key.space>up,<Key.space>we<Key.space>will<Key.space>need<Key.space>to<Key.space>reschedule<Key.space>the<Key.space>meeting<Key.space>for<Key.space>next<Key.space>week<Key.space>due<Key.space>to<Key.space>scheduling<Key.space>conflicts.
Screenshot: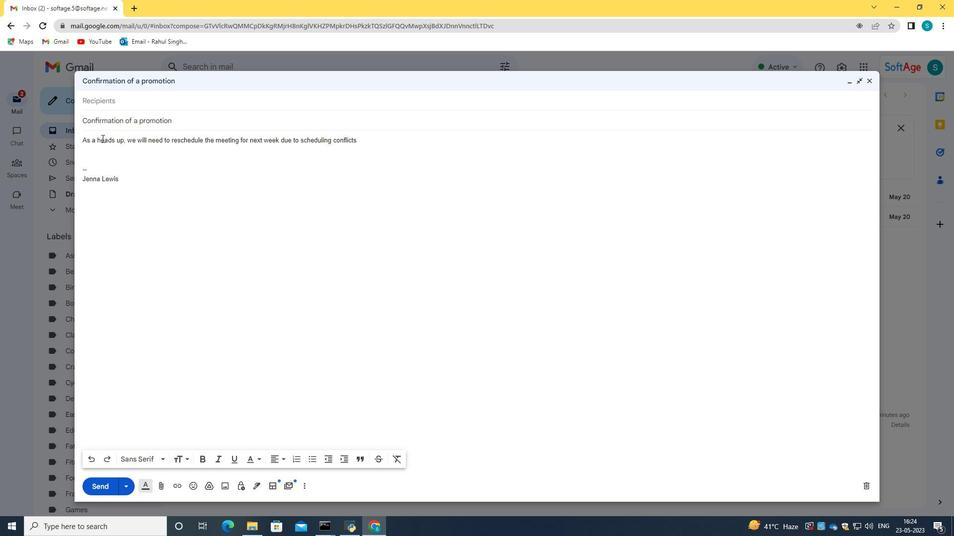 
Action: Mouse moved to (118, 99)
Screenshot: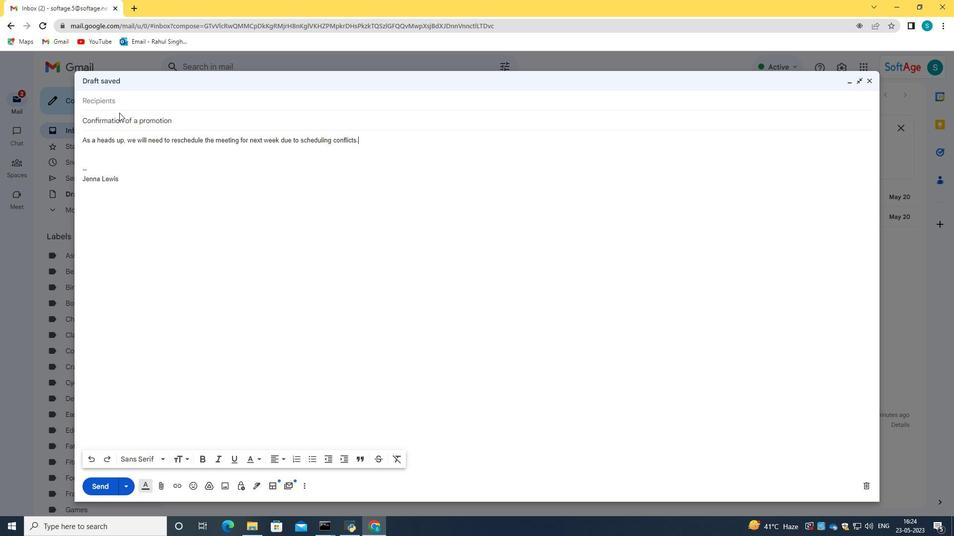 
Action: Mouse pressed left at (118, 99)
Screenshot: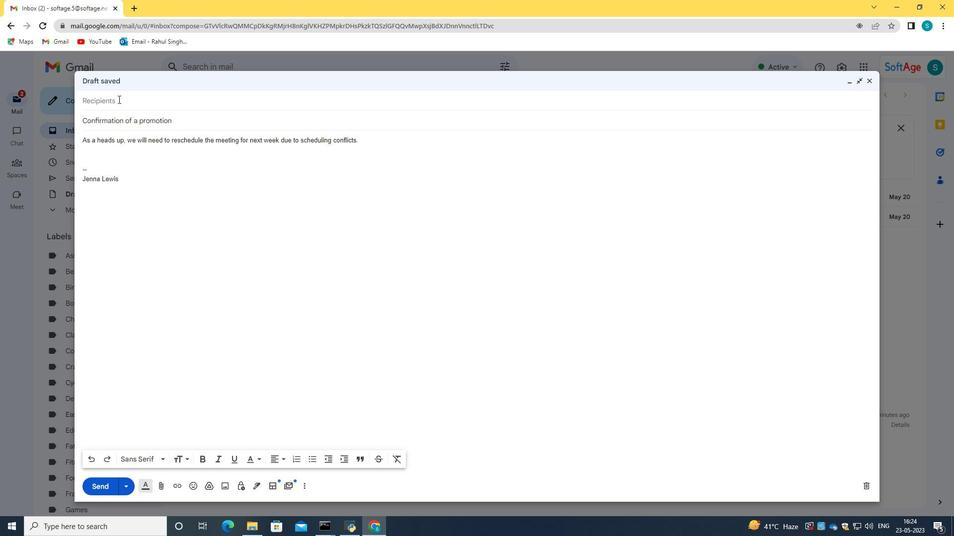 
Action: Key pressed softage.1<Key.shift>@softage.net
Screenshot: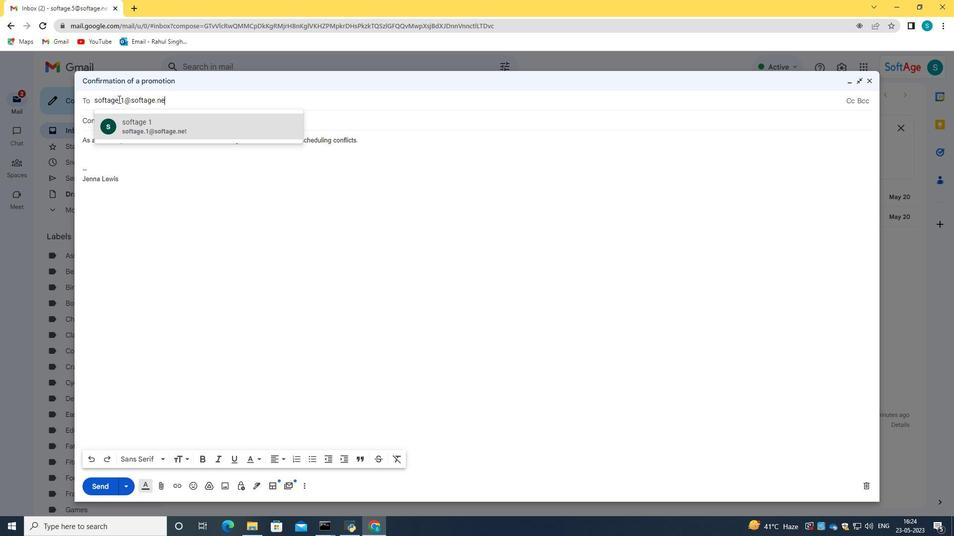 
Action: Mouse moved to (187, 124)
Screenshot: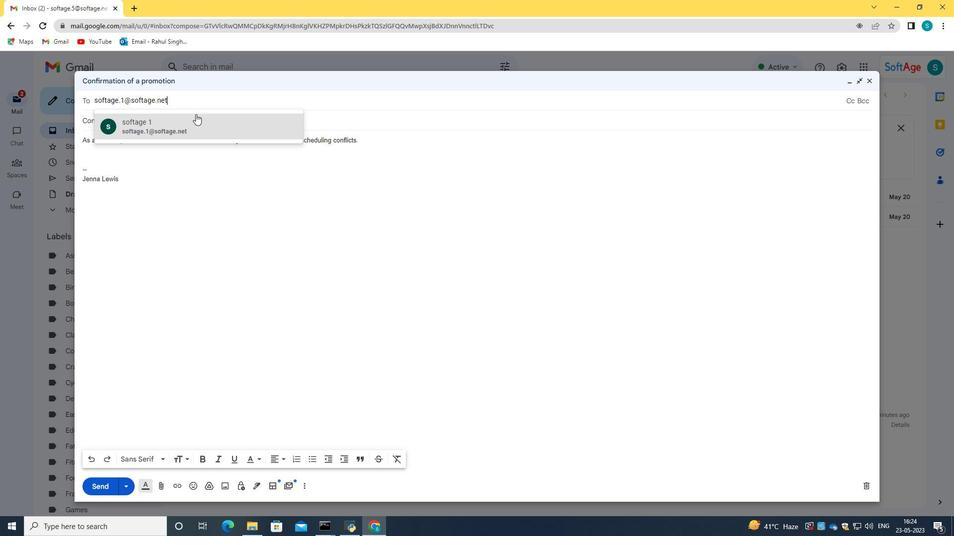 
Action: Mouse pressed left at (187, 124)
Screenshot: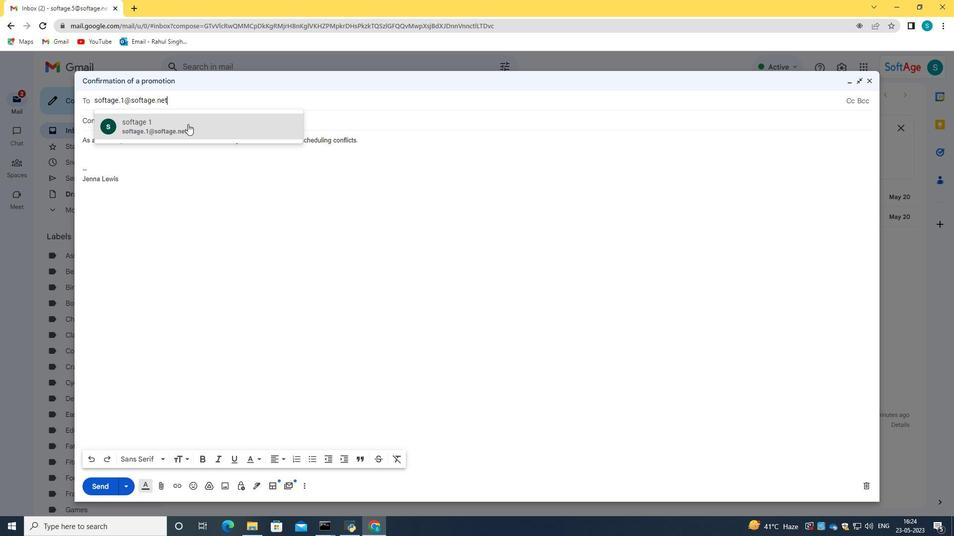 
Action: Mouse moved to (357, 151)
Screenshot: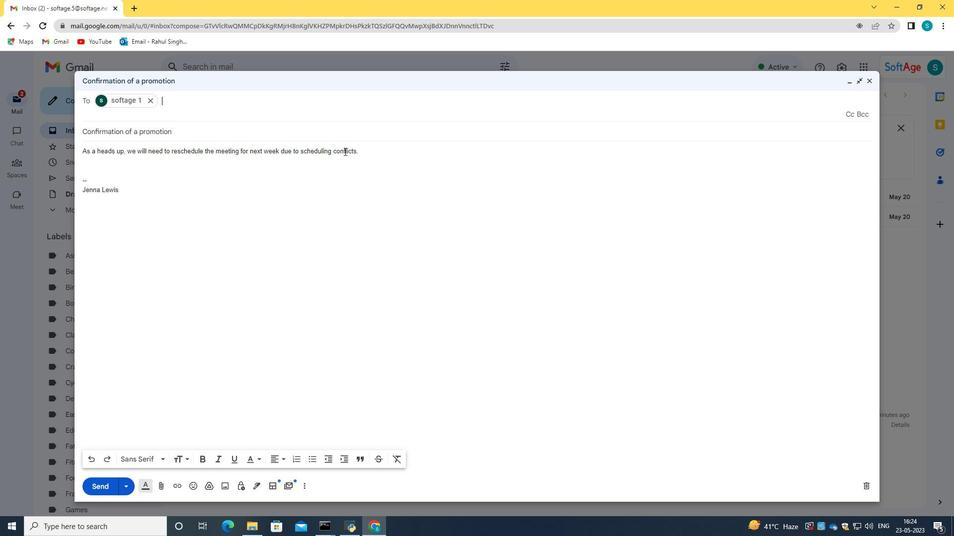 
Action: Mouse pressed left at (357, 151)
Screenshot: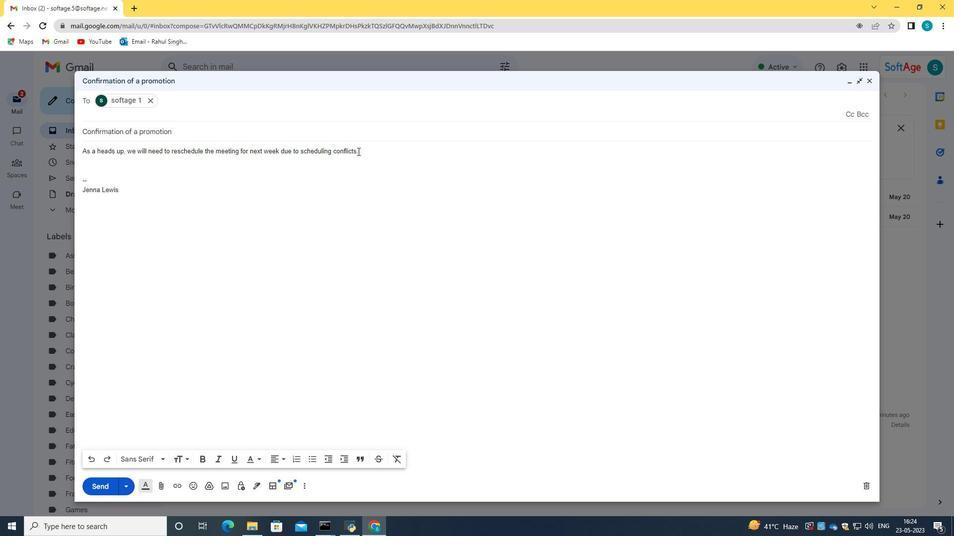 
Action: Mouse moved to (181, 459)
Screenshot: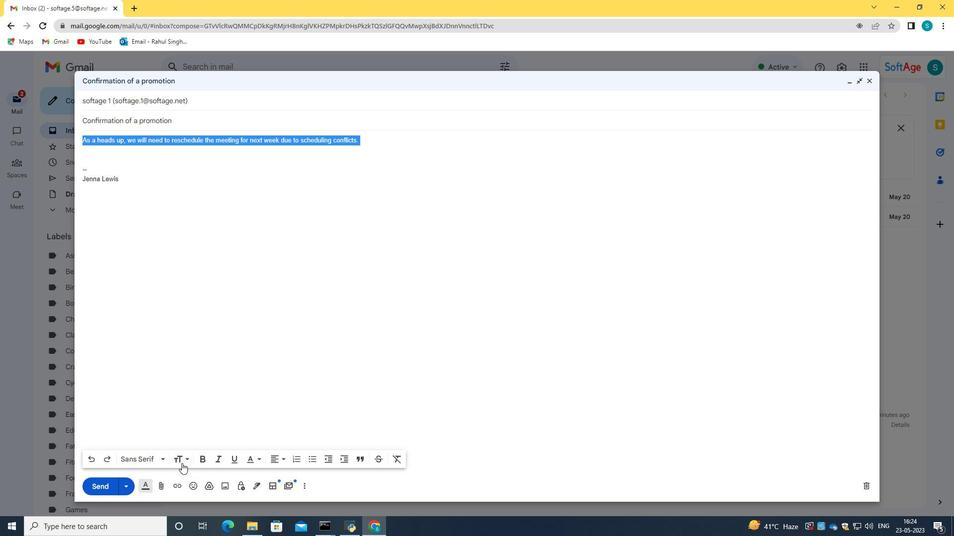 
Action: Mouse pressed left at (181, 459)
Screenshot: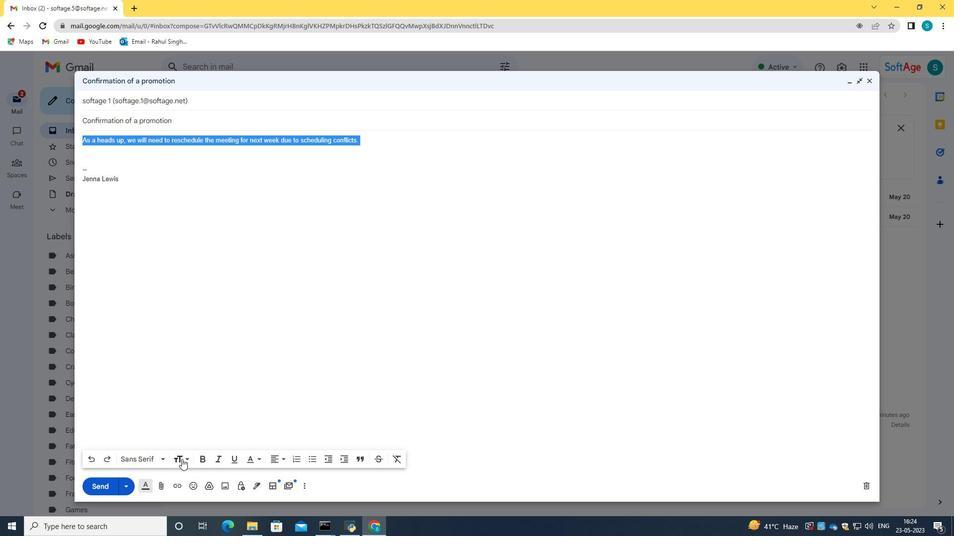
Action: Mouse moved to (194, 443)
Screenshot: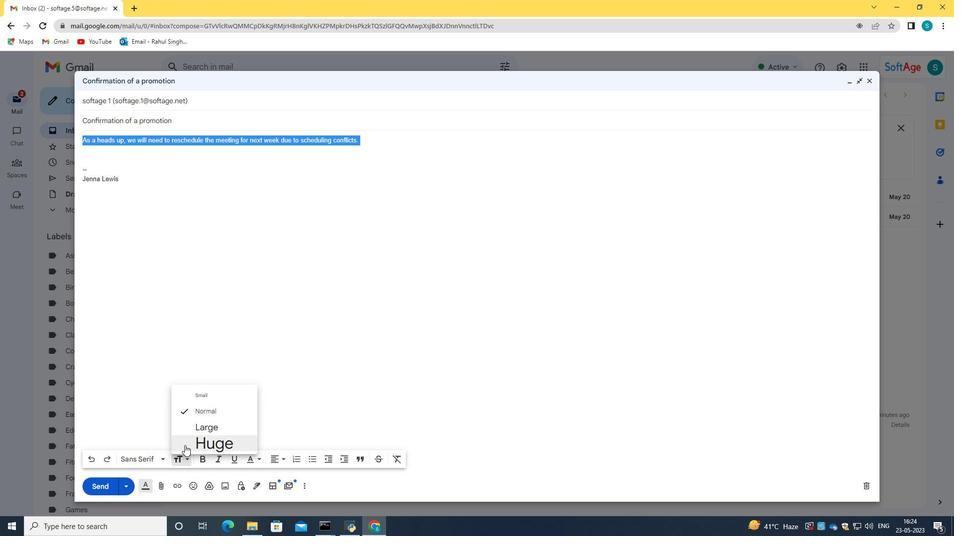 
Action: Mouse pressed left at (194, 443)
Screenshot: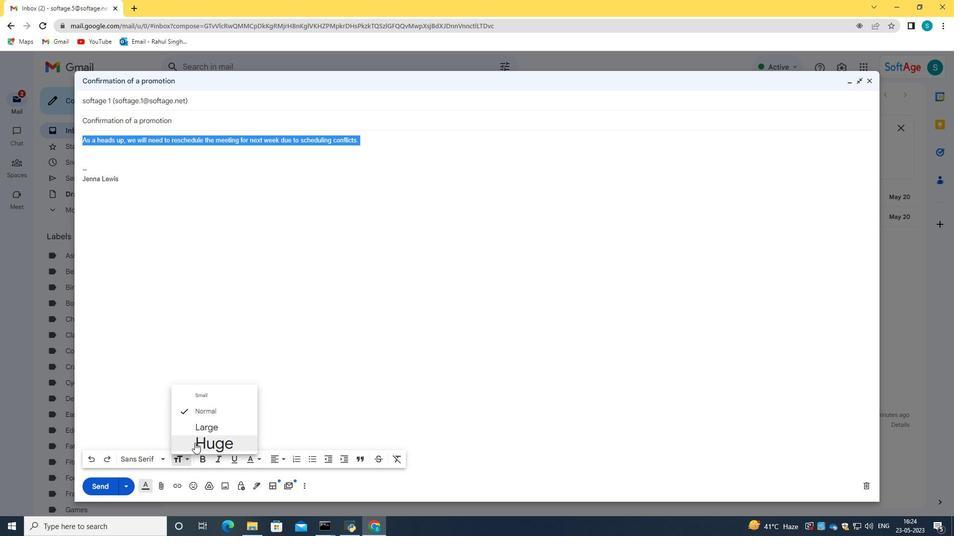 
Action: Mouse moved to (275, 458)
Screenshot: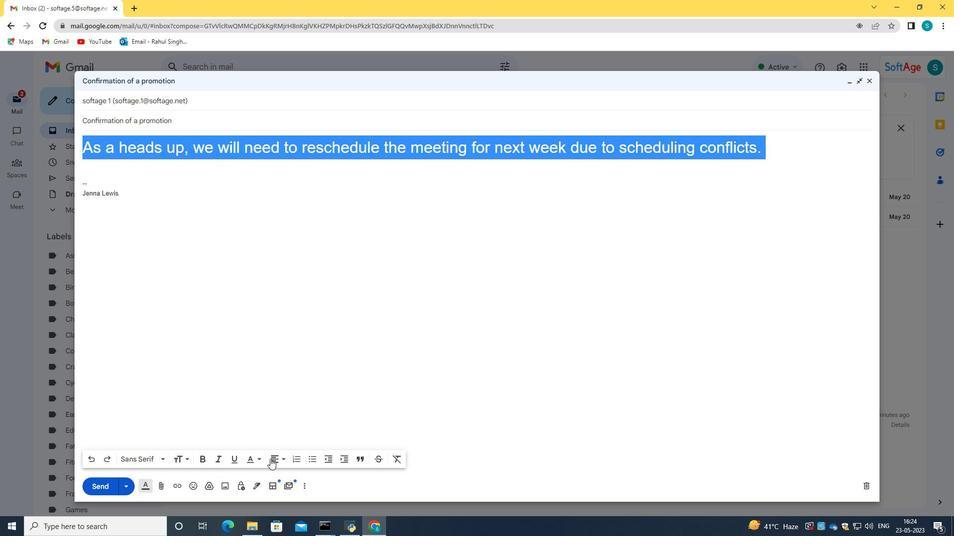 
Action: Mouse pressed left at (275, 458)
Screenshot: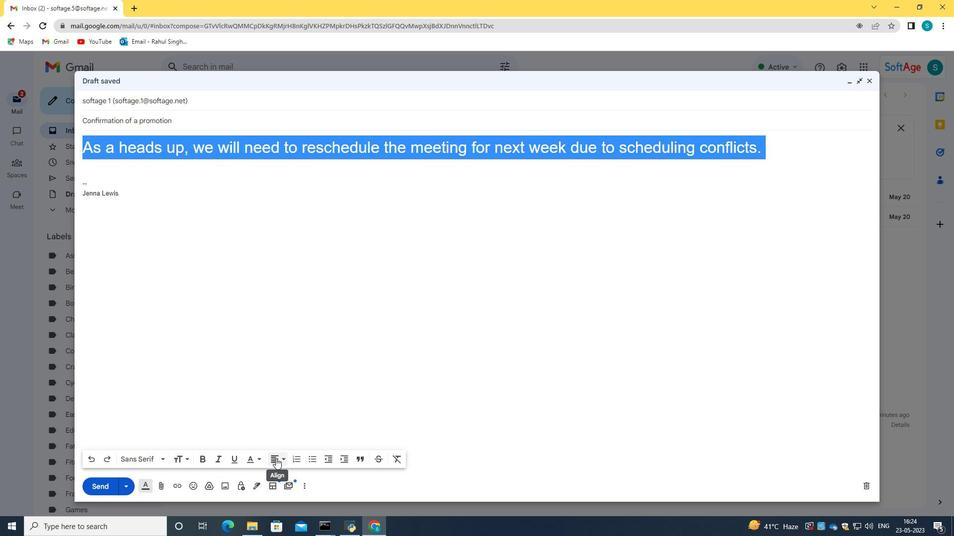 
Action: Mouse moved to (273, 445)
Screenshot: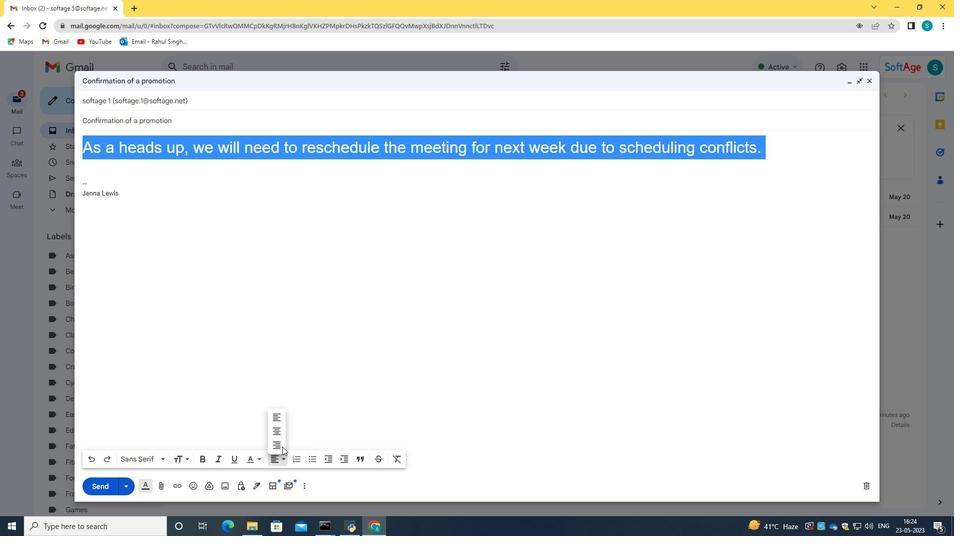 
Action: Mouse pressed left at (273, 445)
Screenshot: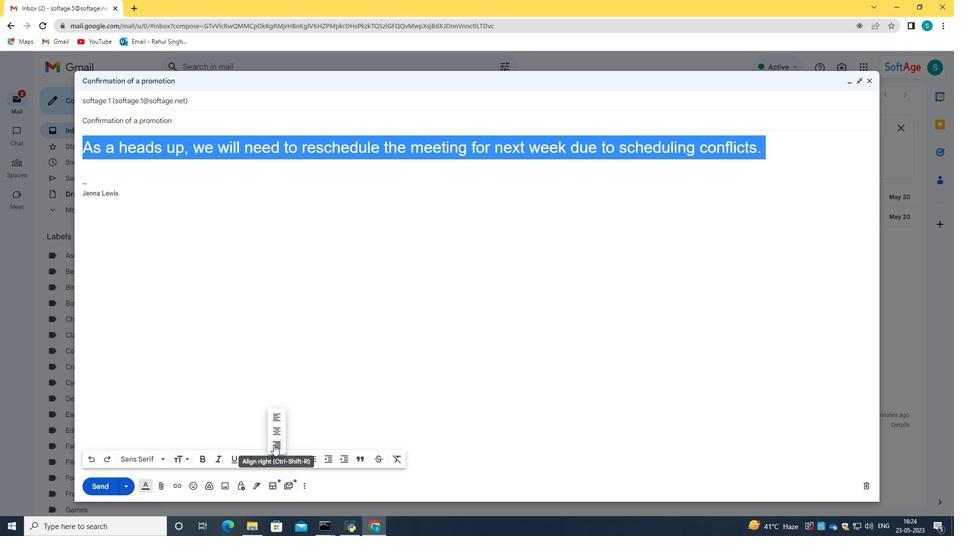 
Action: Mouse moved to (339, 290)
Screenshot: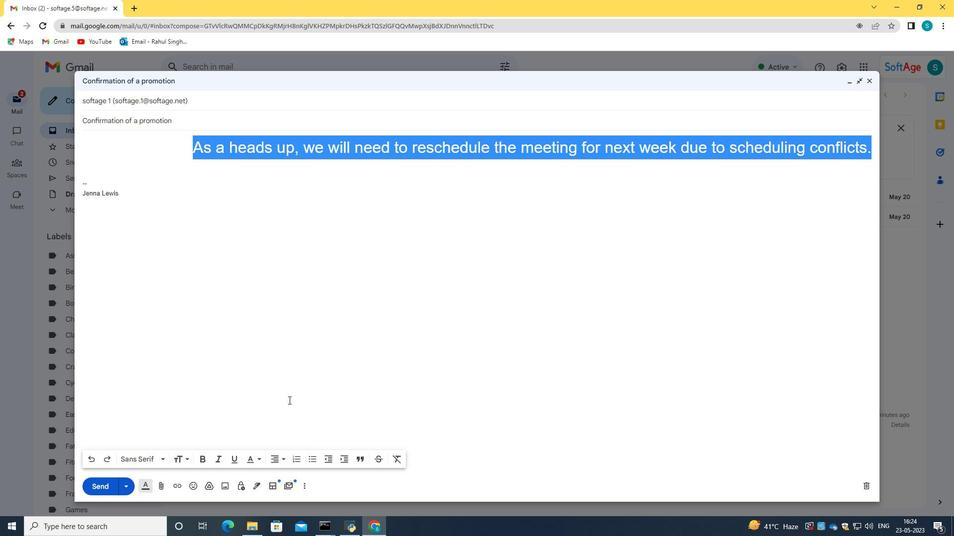 
Action: Mouse pressed left at (339, 290)
Screenshot: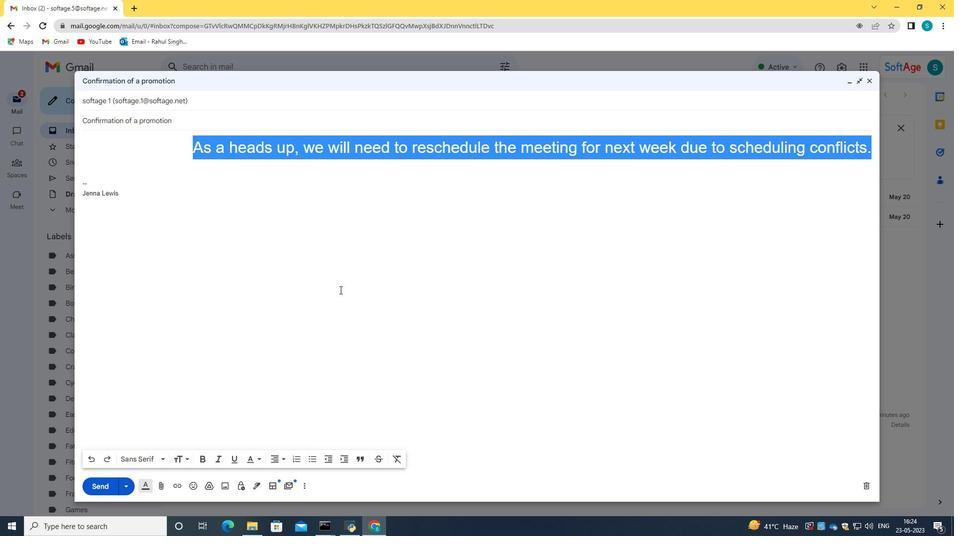 
Action: Mouse moved to (108, 485)
Screenshot: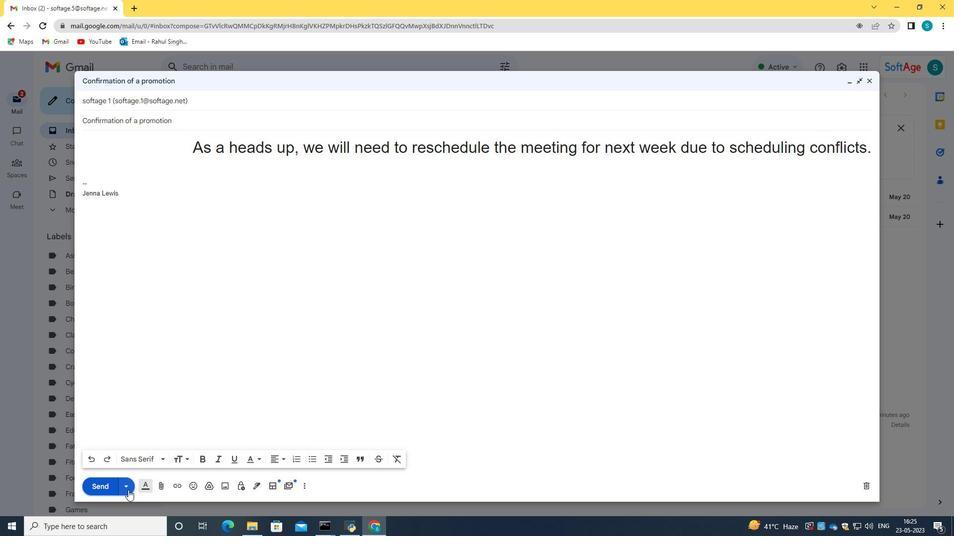 
Action: Mouse pressed left at (108, 485)
Screenshot: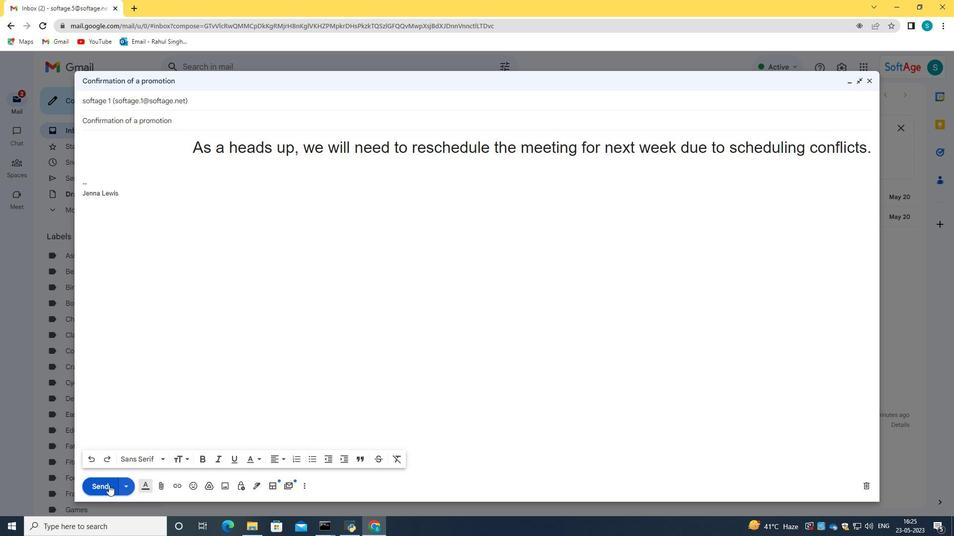 
Action: Mouse moved to (78, 172)
Screenshot: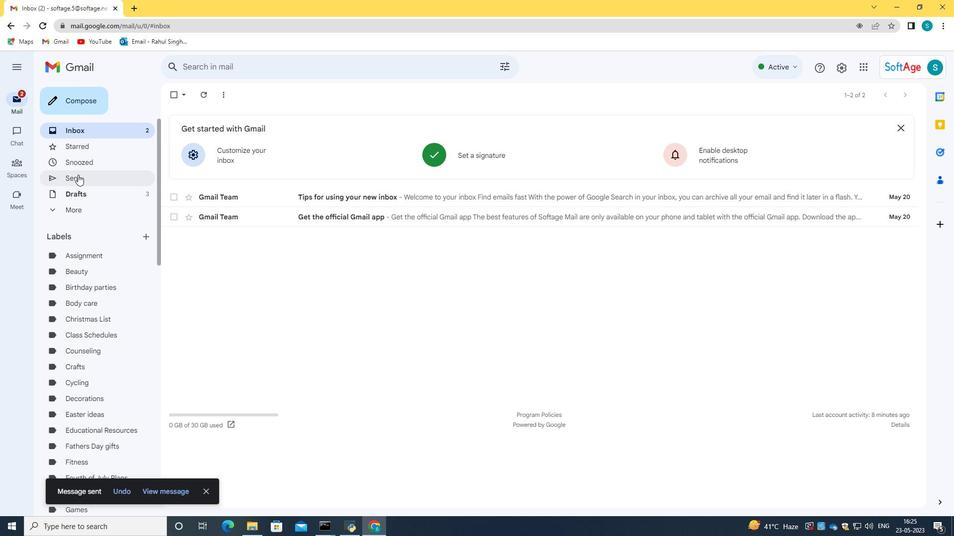 
Action: Mouse pressed left at (78, 172)
Screenshot: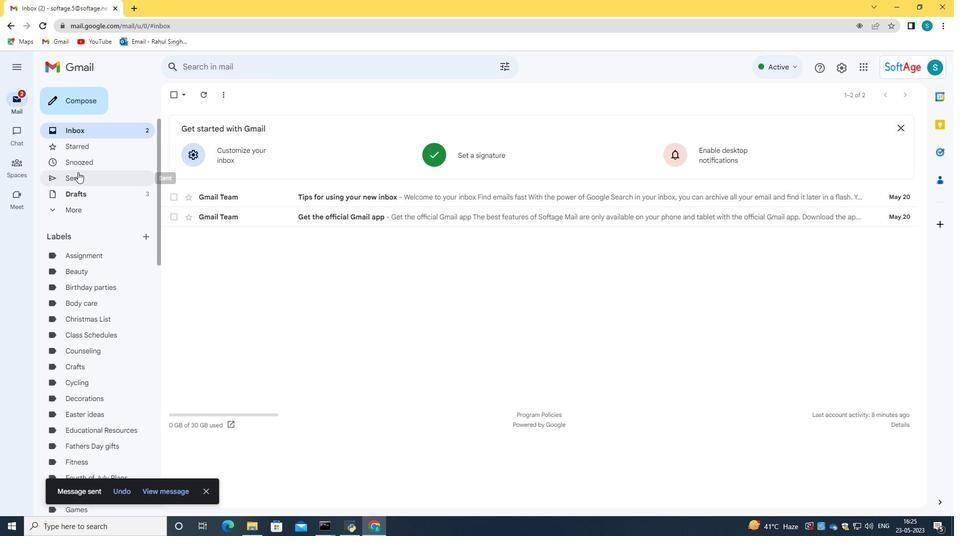 
Action: Mouse moved to (251, 141)
Screenshot: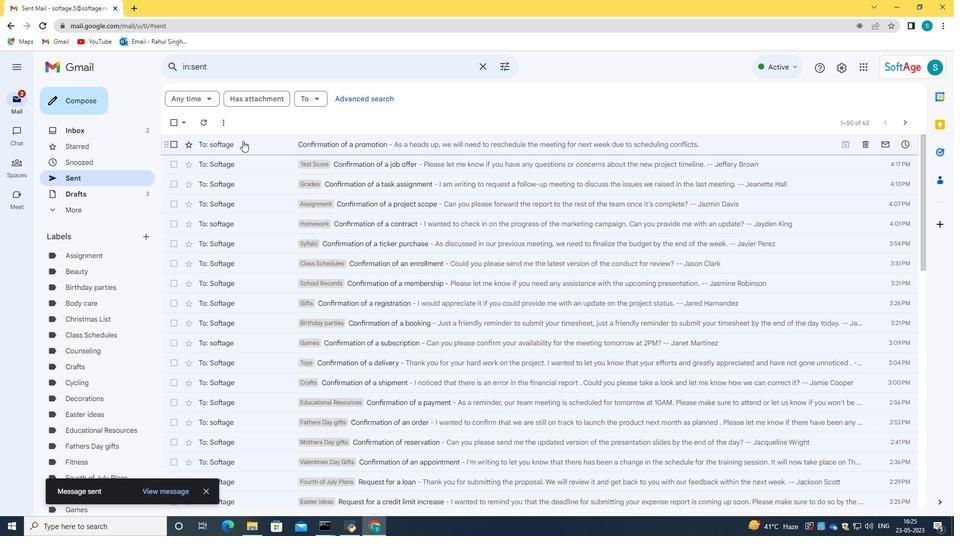 
Action: Mouse pressed left at (251, 141)
Screenshot: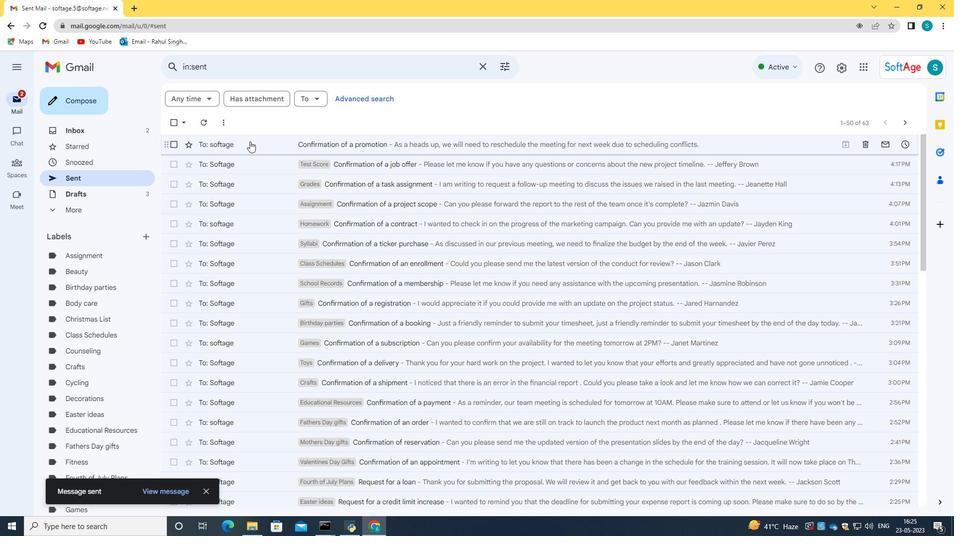 
Action: Mouse moved to (170, 94)
Screenshot: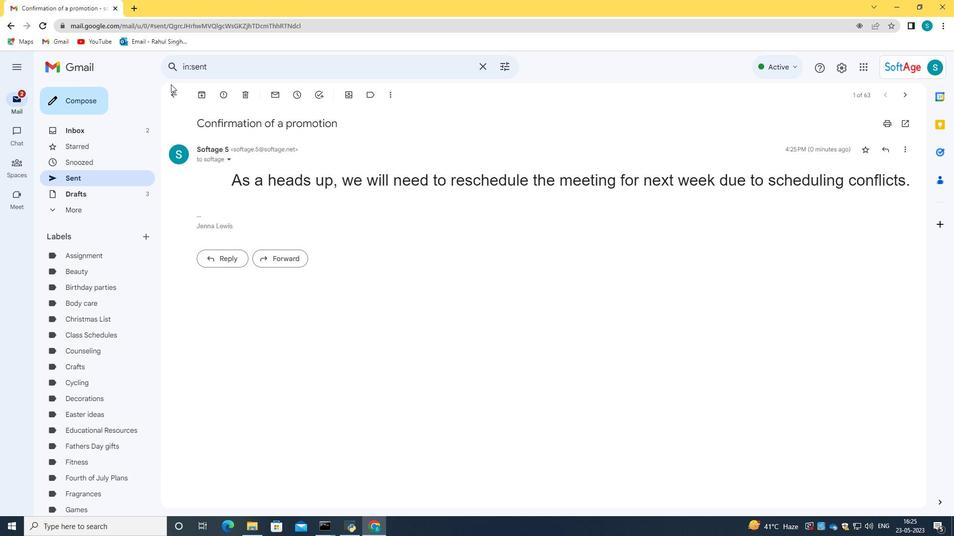
Action: Mouse pressed left at (170, 94)
Screenshot: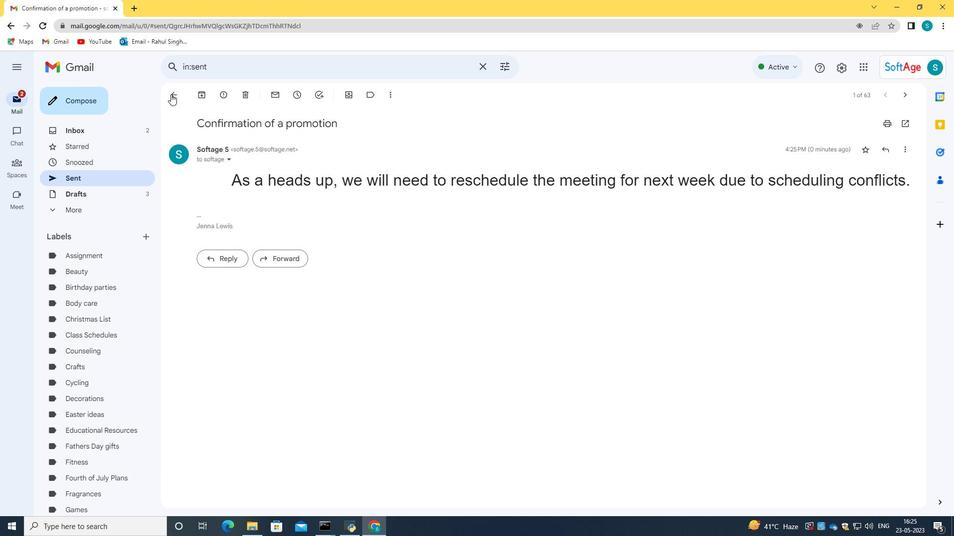 
Action: Mouse moved to (257, 144)
Screenshot: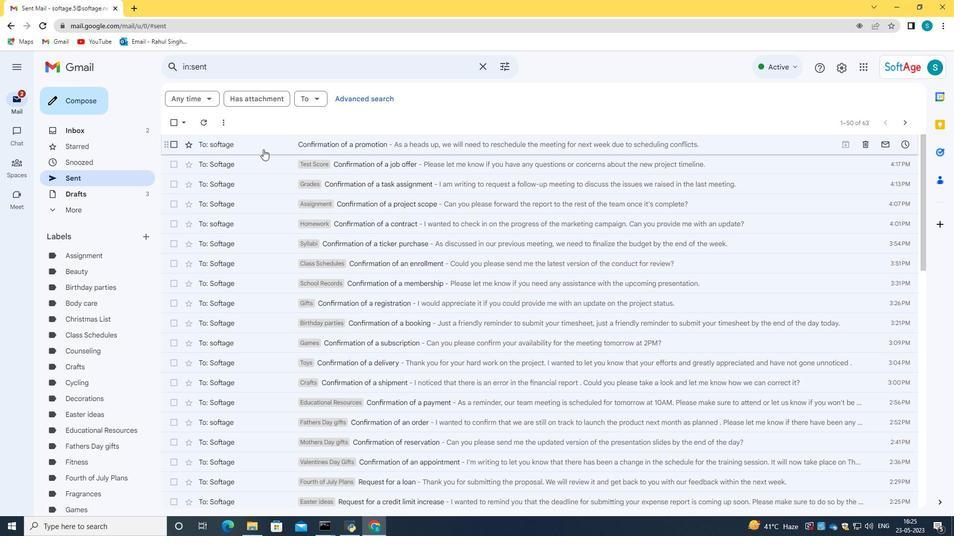 
Action: Mouse pressed left at (257, 144)
Screenshot: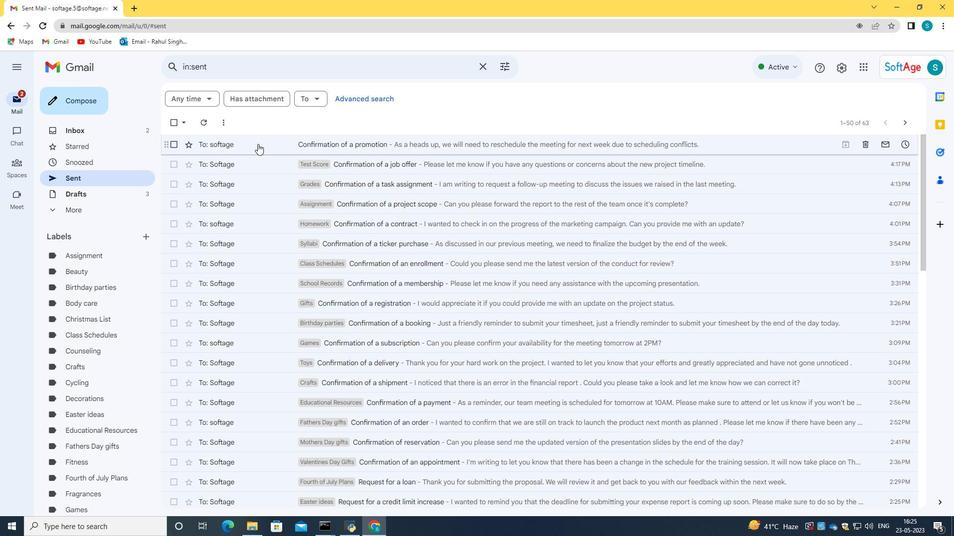 
Action: Mouse pressed right at (257, 144)
Screenshot: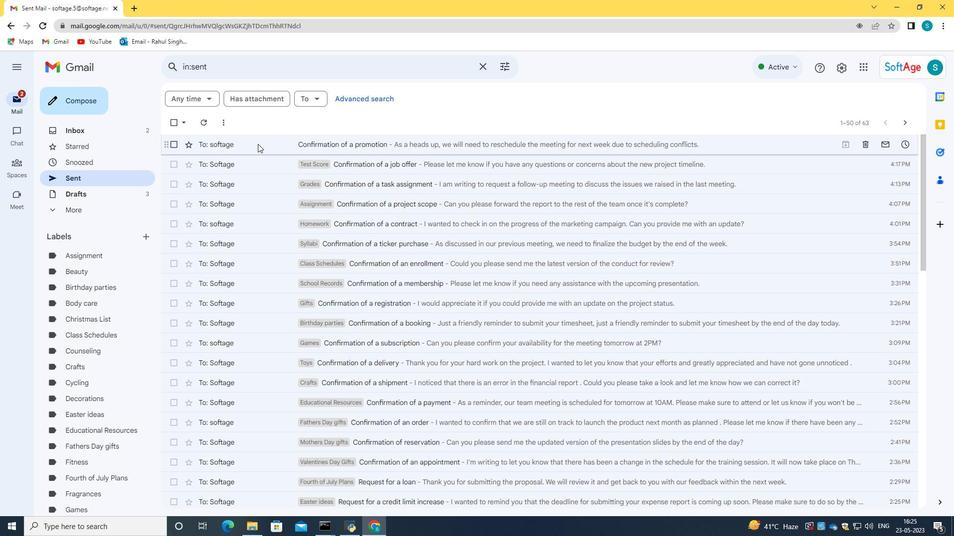 
Action: Mouse moved to (174, 96)
Screenshot: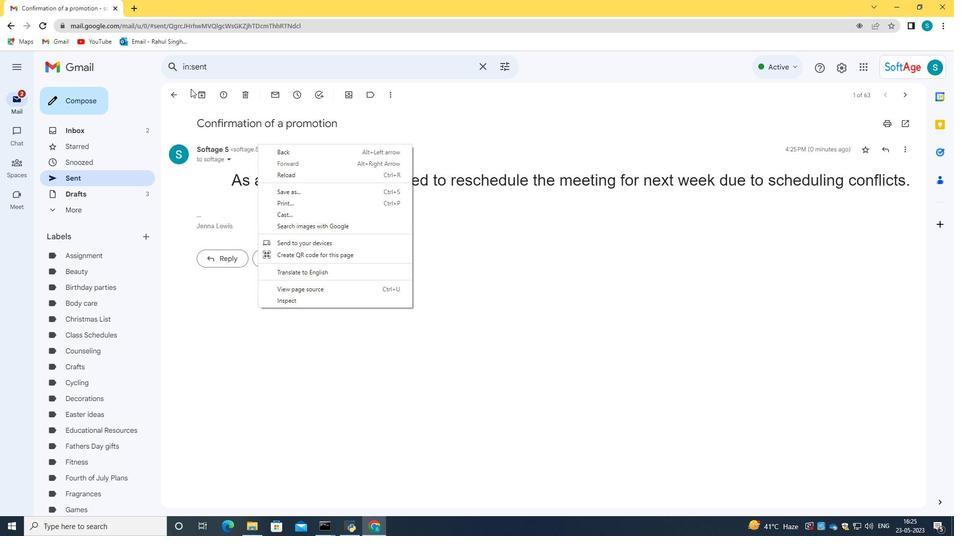 
Action: Mouse pressed left at (174, 96)
Screenshot: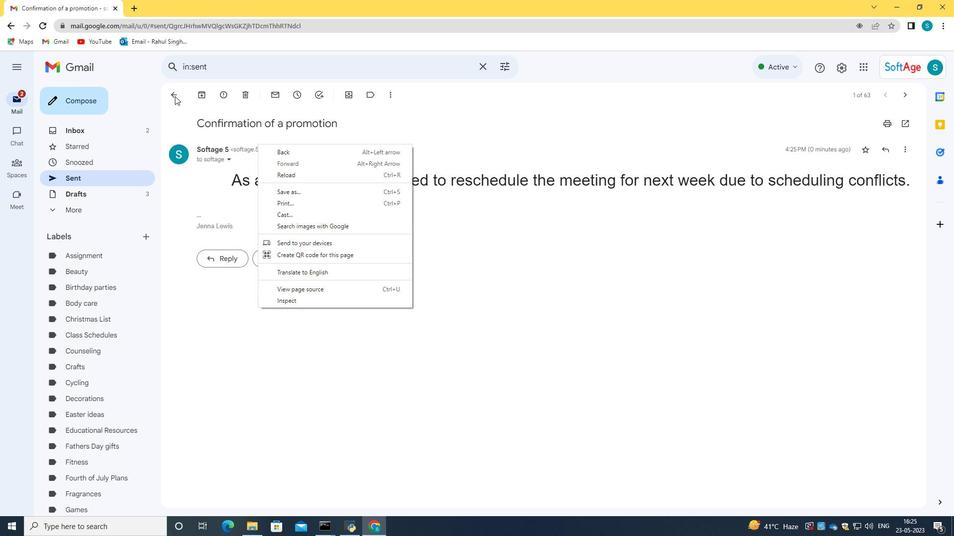 
Action: Mouse moved to (171, 146)
Screenshot: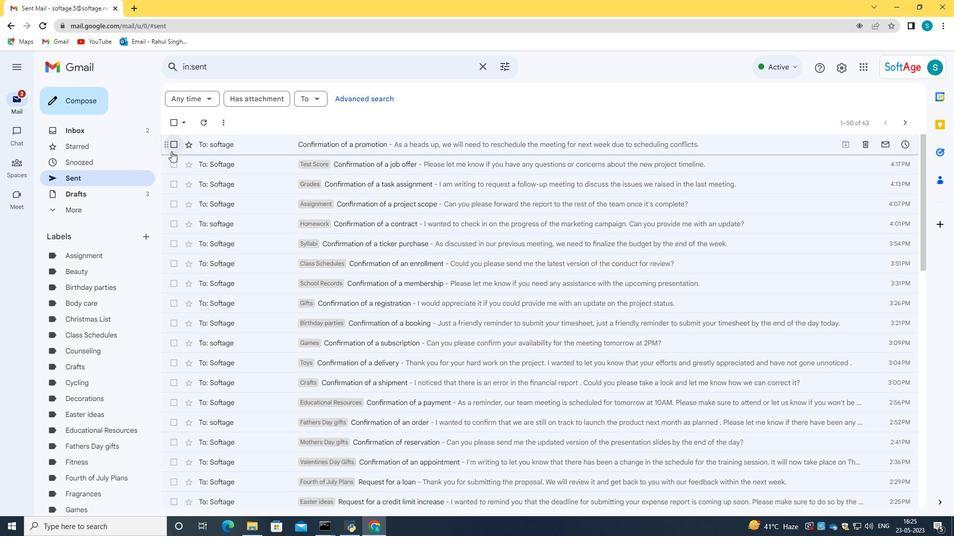 
Action: Mouse pressed left at (171, 146)
Screenshot: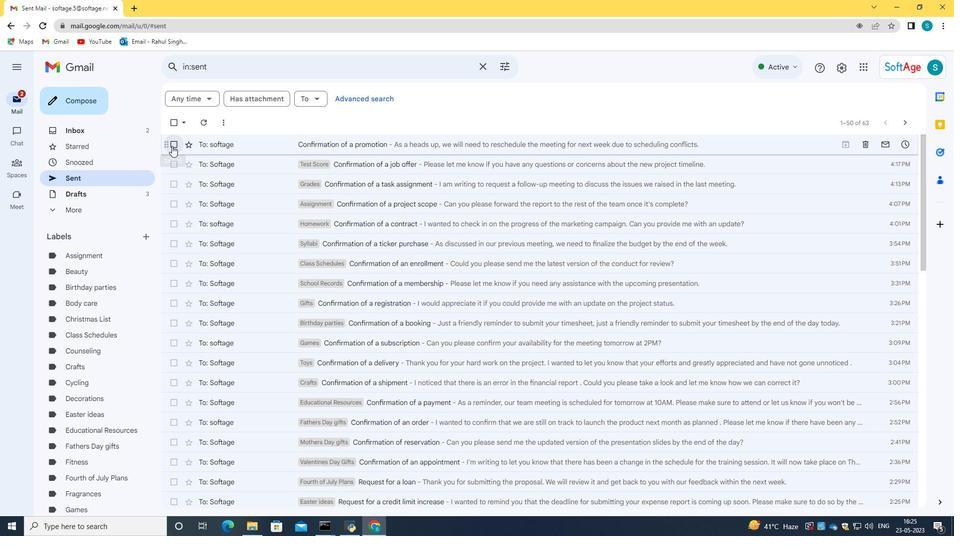 
Action: Mouse moved to (224, 147)
Screenshot: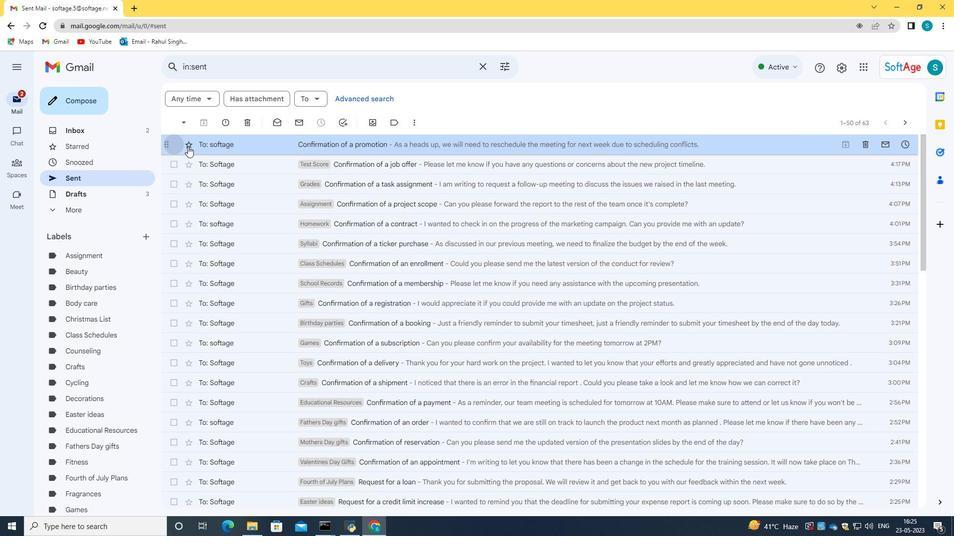 
Action: Mouse pressed right at (224, 147)
Screenshot: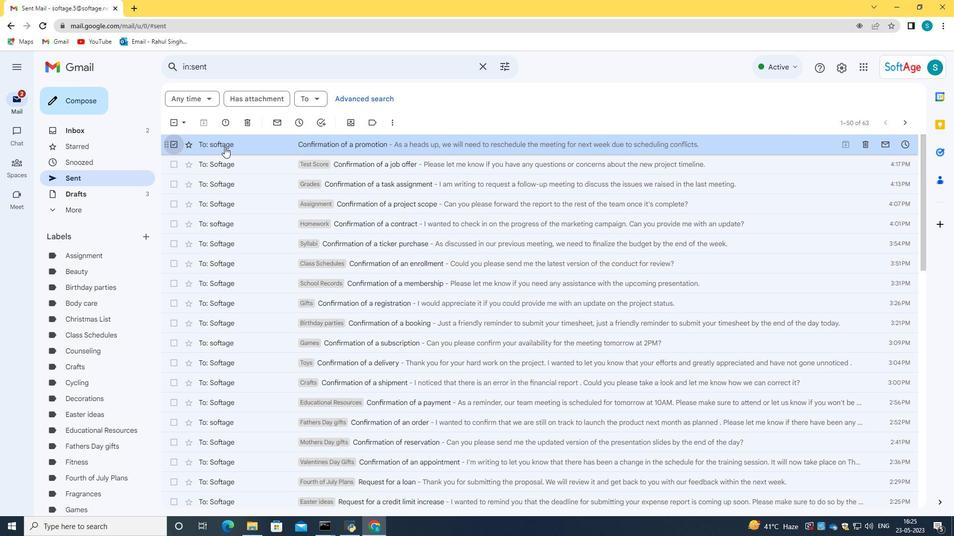 
Action: Mouse moved to (393, 297)
Screenshot: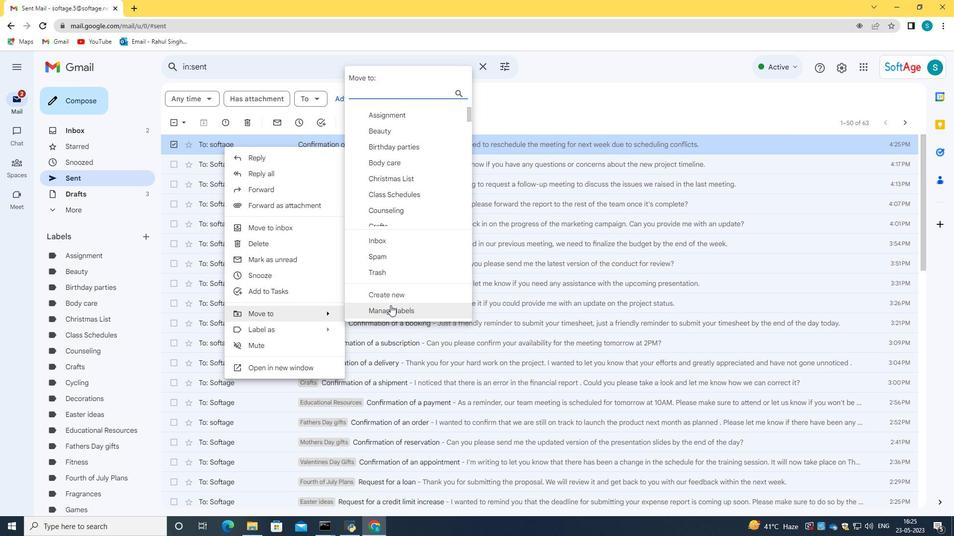 
Action: Mouse pressed left at (393, 297)
Screenshot: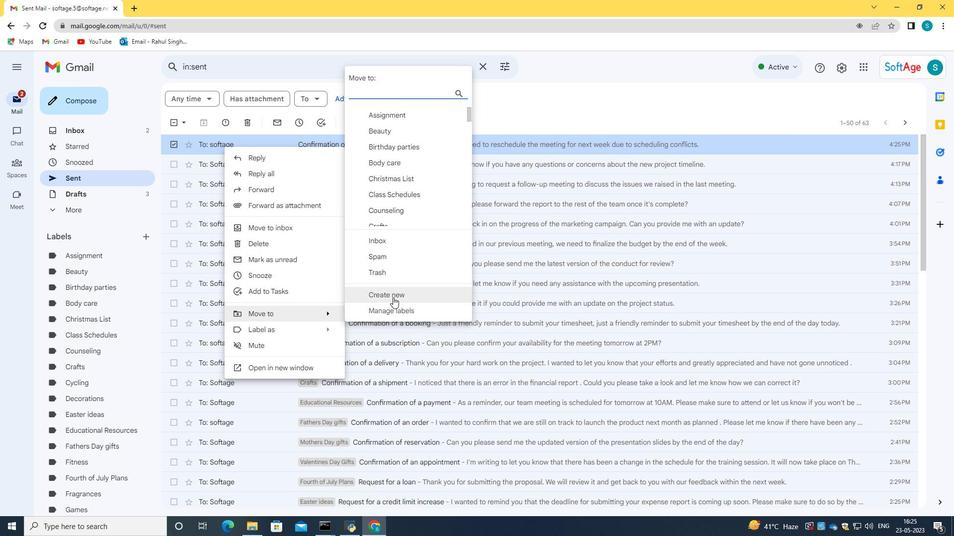 
Action: Key pressed <Key.caps_lock>S<Key.caps_lock>cholarship<Key.space><Key.caps_lock>I<Key.caps_lock>nfoem<Key.backspace><Key.backspace>rmation
Screenshot: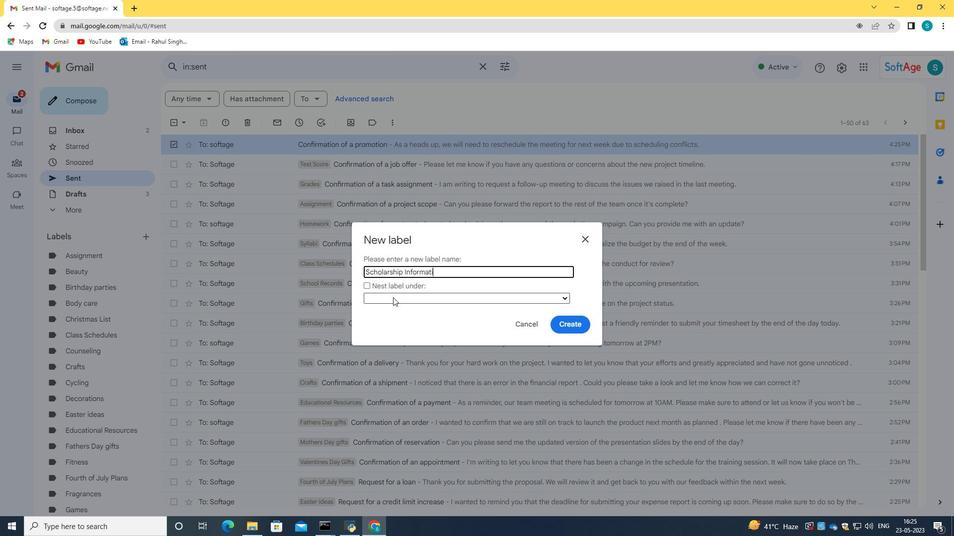 
Action: Mouse moved to (579, 320)
Screenshot: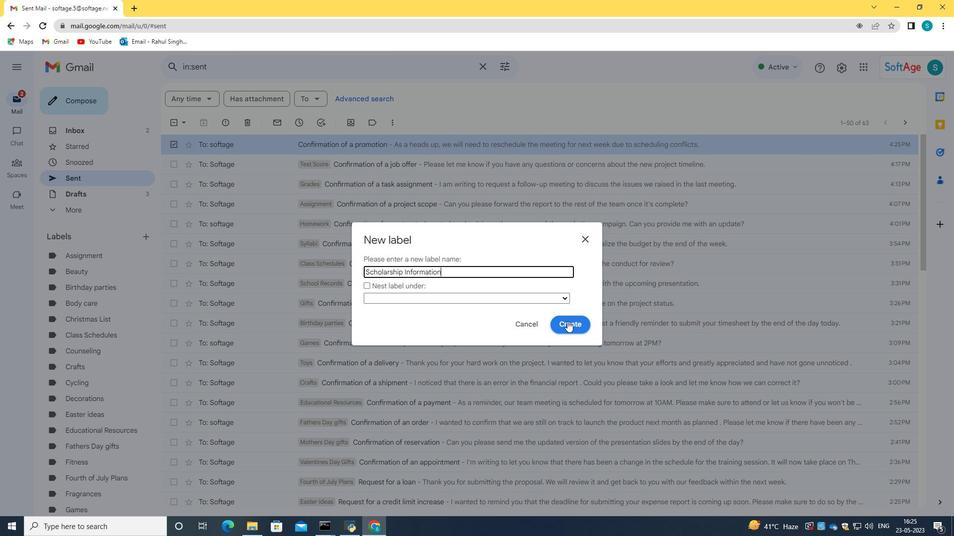 
Action: Mouse pressed left at (579, 320)
Screenshot: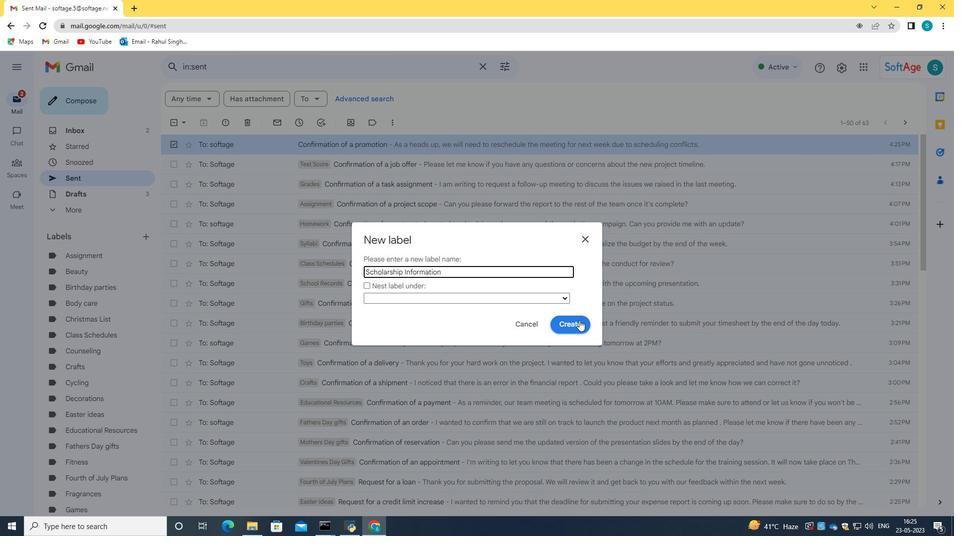 
Action: Mouse scrolled (579, 321) with delta (0, 0)
Screenshot: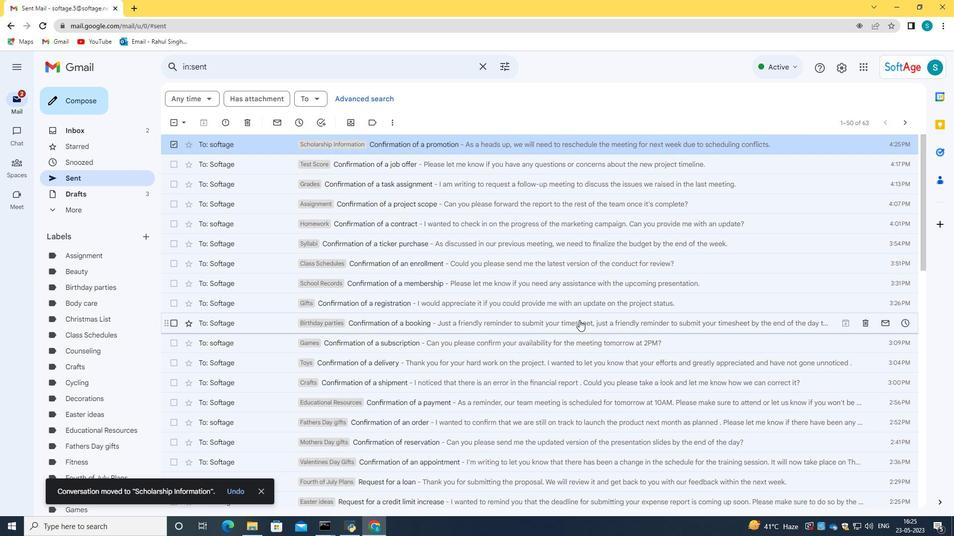 
Action: Mouse scrolled (579, 321) with delta (0, 0)
Screenshot: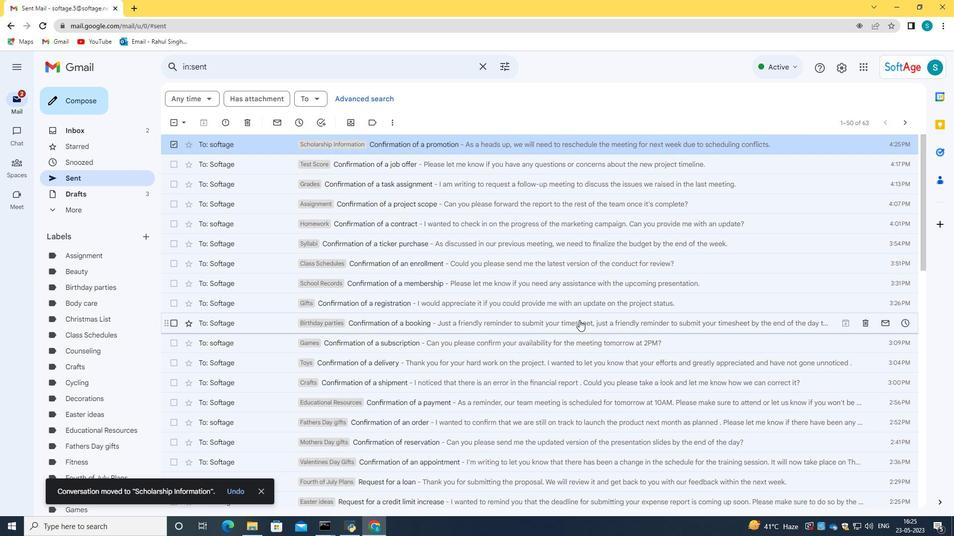 
